 Task: In the Company schaeffler.com, Add note: 'Reach out to a customer for a case study interview.'. Mark checkbox to create task to follow up ': In 1 week'. Create task, with  description: Schedule Meeting, Add due date: In 1 week; Add reminder: 1 hour before. Set Priority Low  and add note: Include the link to the demo video in the follow-up email.. Logged in from softage.6@softage.net
Action: Mouse moved to (137, 83)
Screenshot: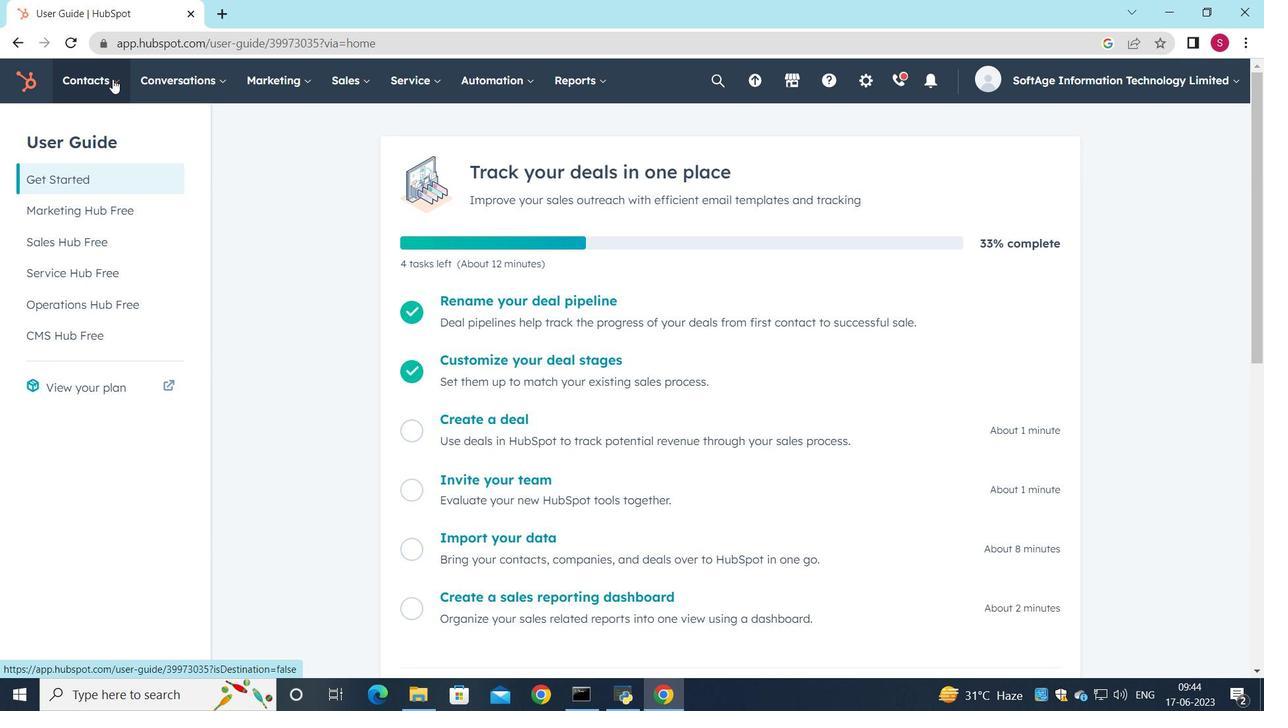 
Action: Mouse pressed left at (137, 83)
Screenshot: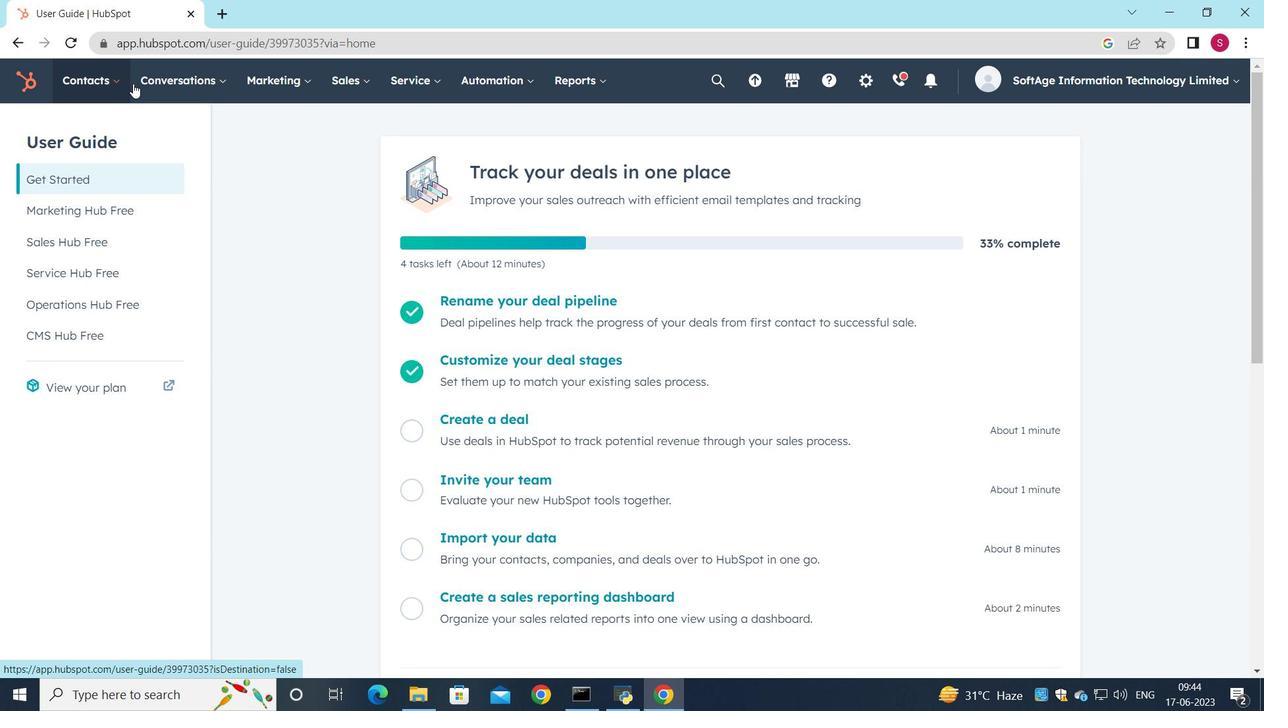 
Action: Mouse moved to (111, 78)
Screenshot: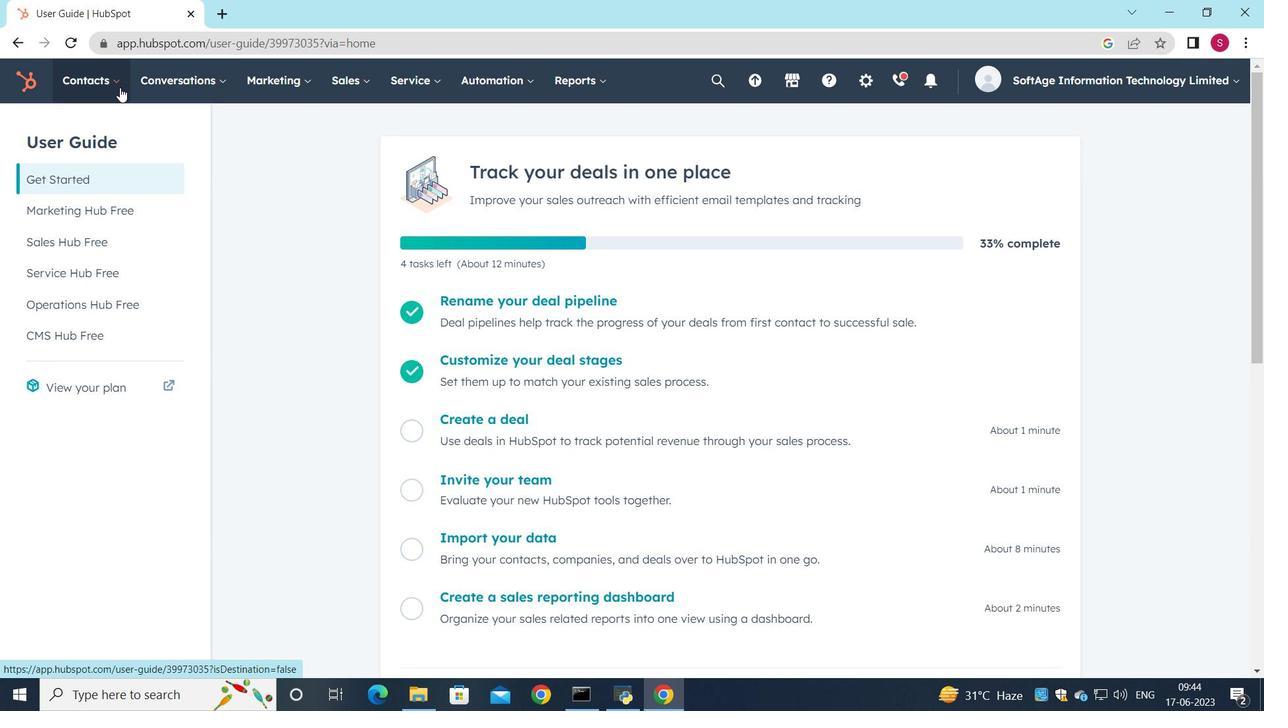 
Action: Mouse pressed left at (111, 78)
Screenshot: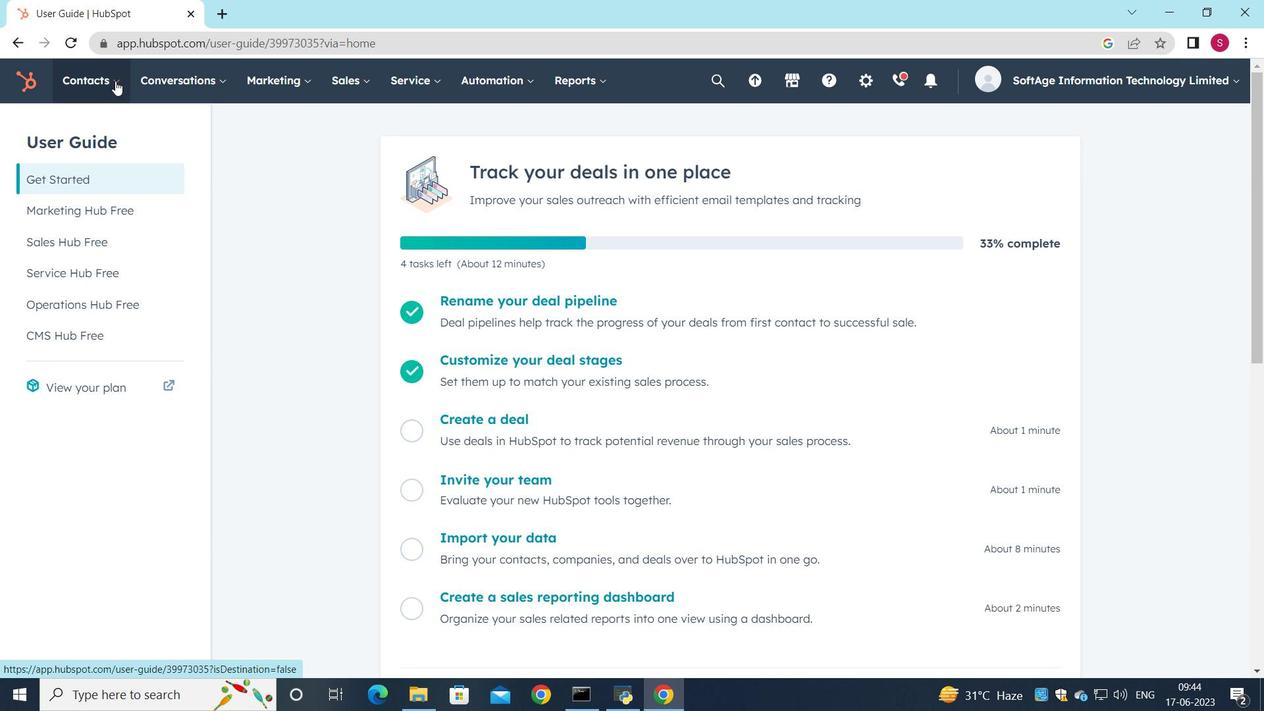 
Action: Mouse moved to (140, 165)
Screenshot: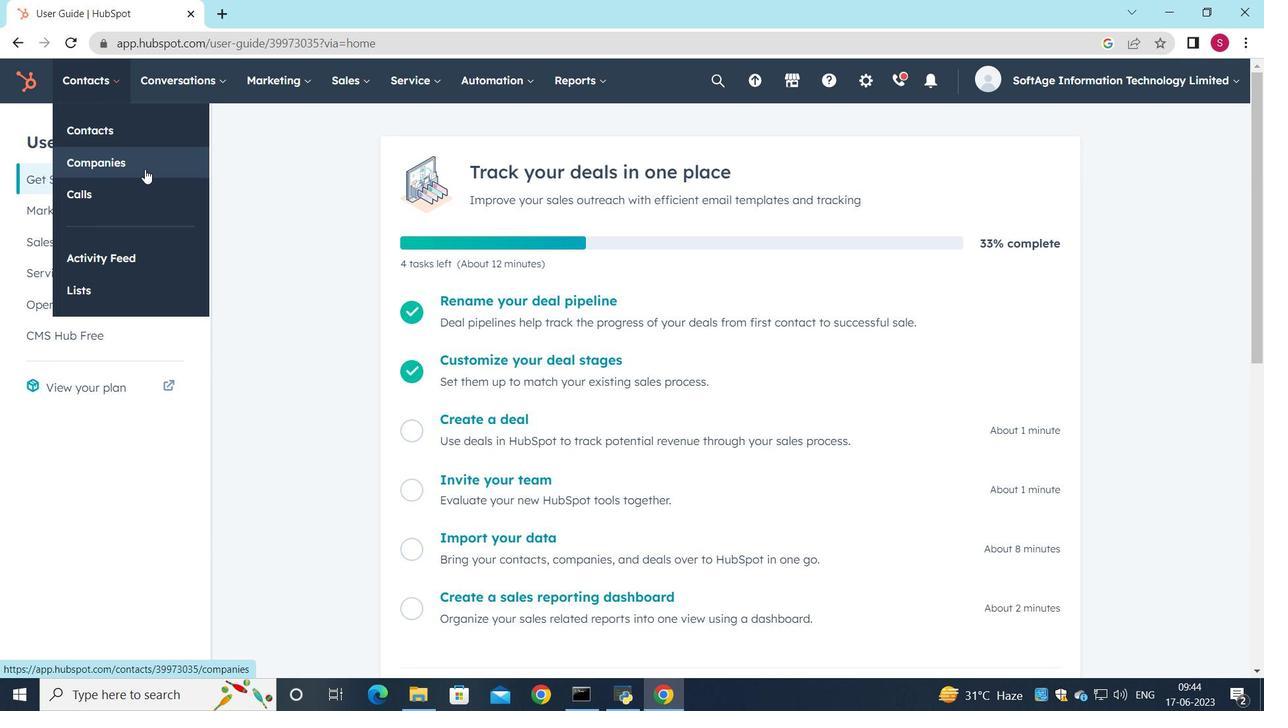 
Action: Mouse pressed left at (140, 165)
Screenshot: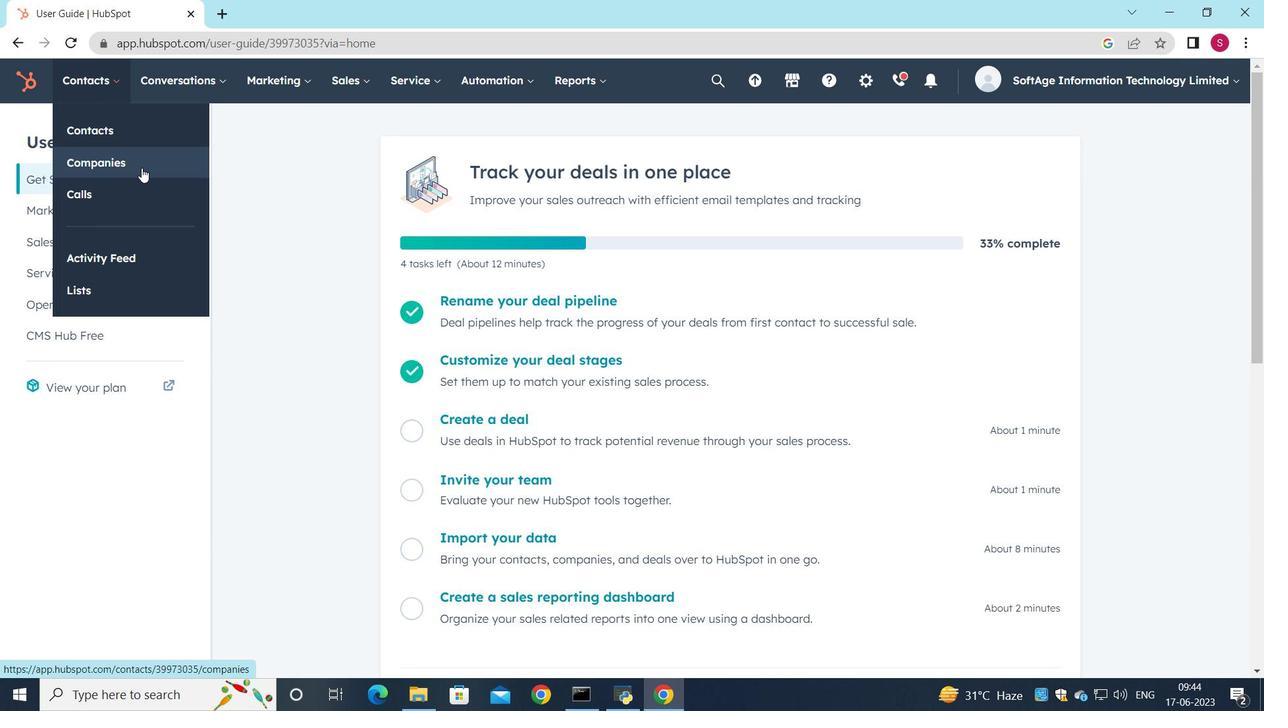 
Action: Mouse moved to (113, 269)
Screenshot: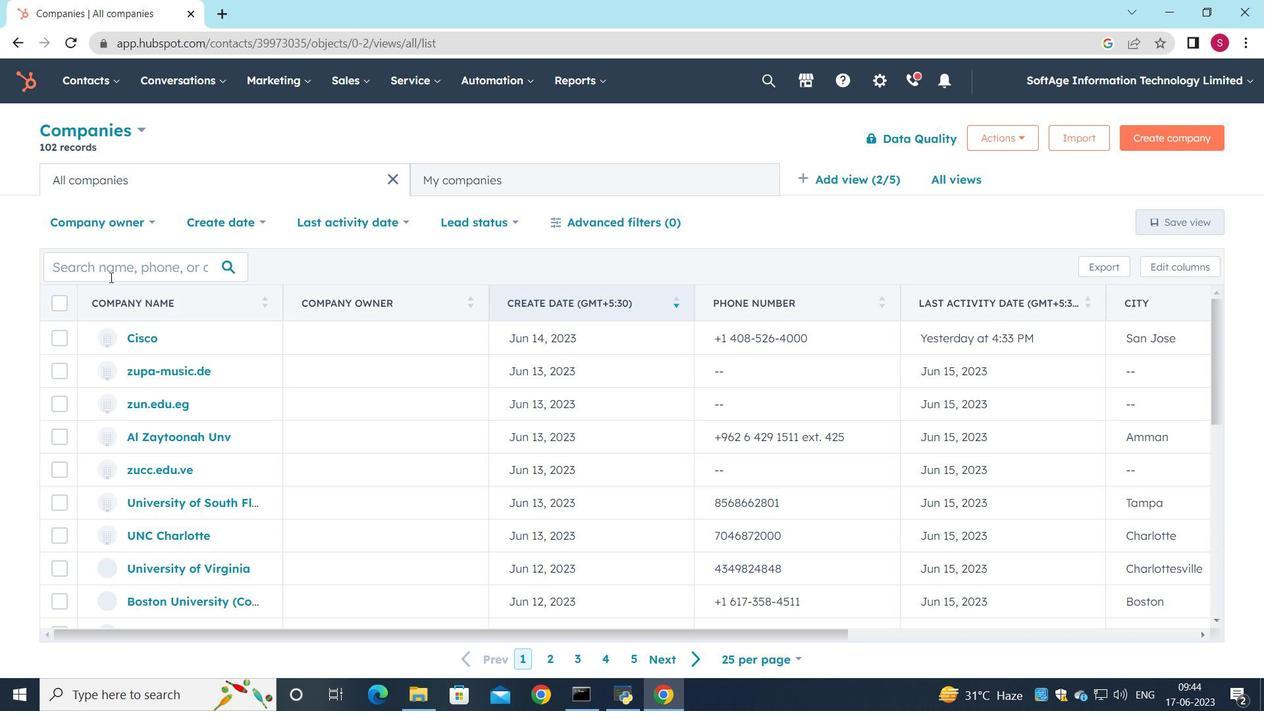 
Action: Mouse pressed left at (113, 269)
Screenshot: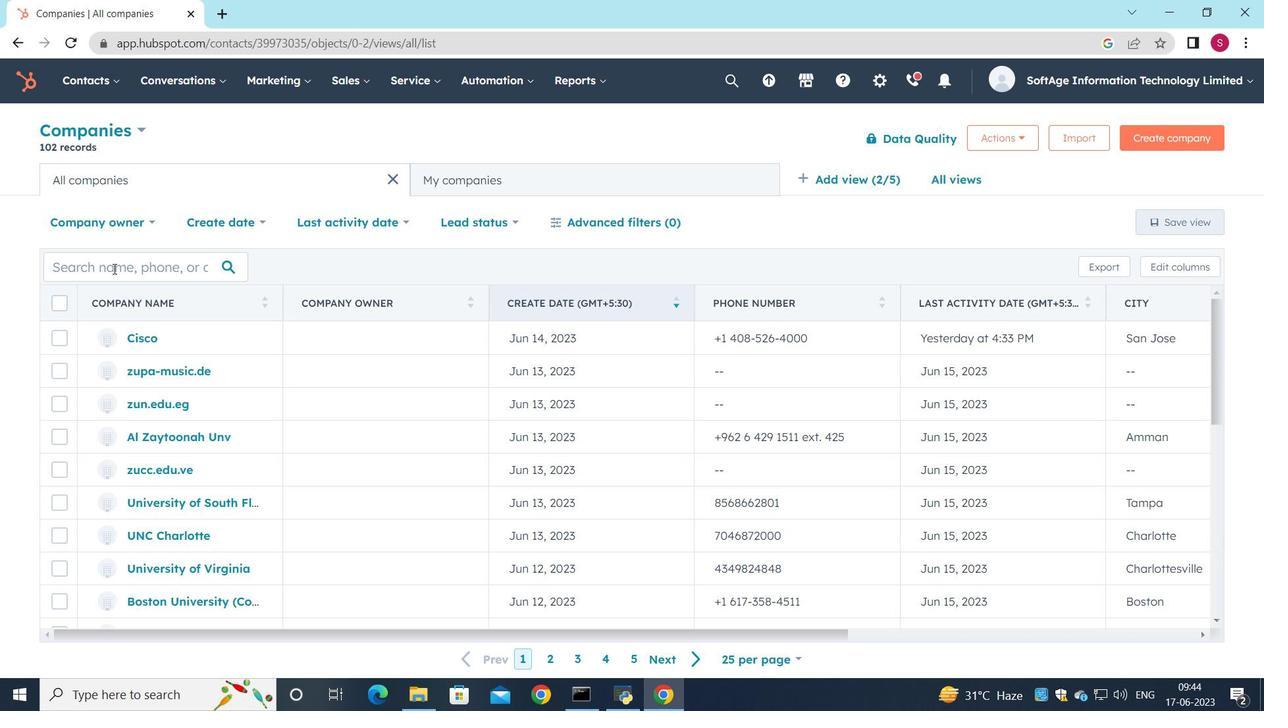 
Action: Key pressed schaeffler.com
Screenshot: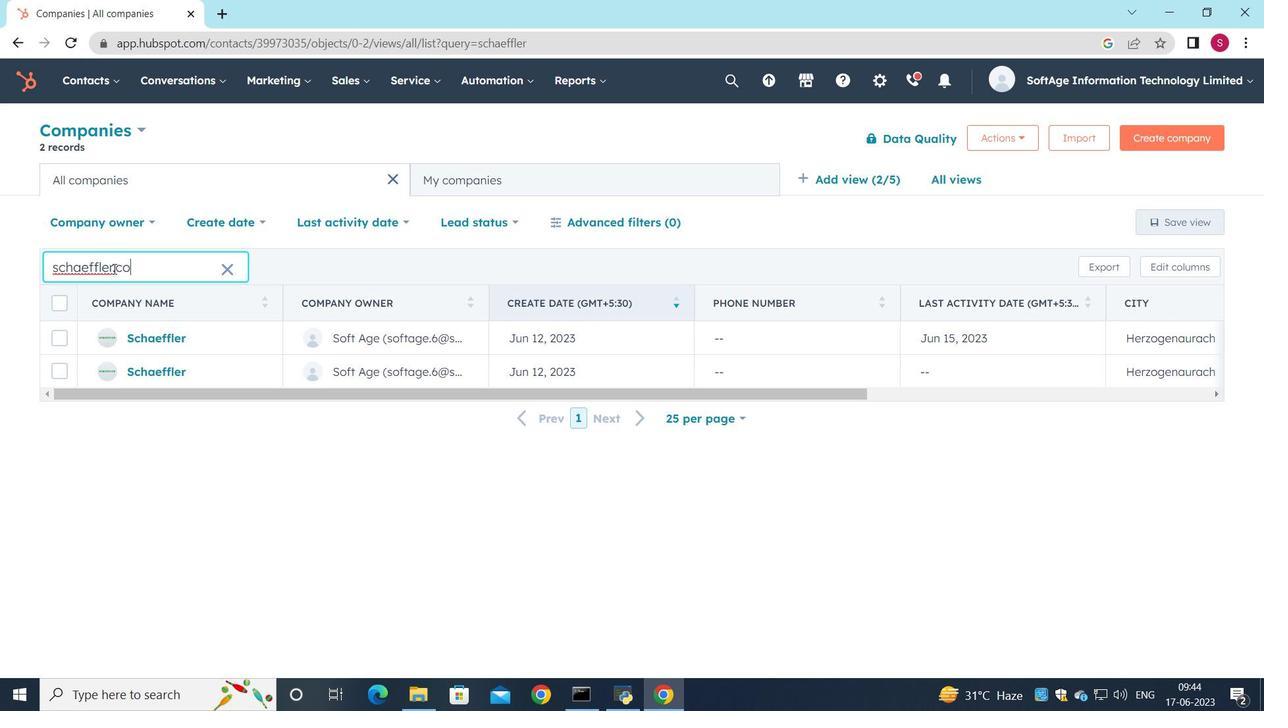 
Action: Mouse moved to (166, 332)
Screenshot: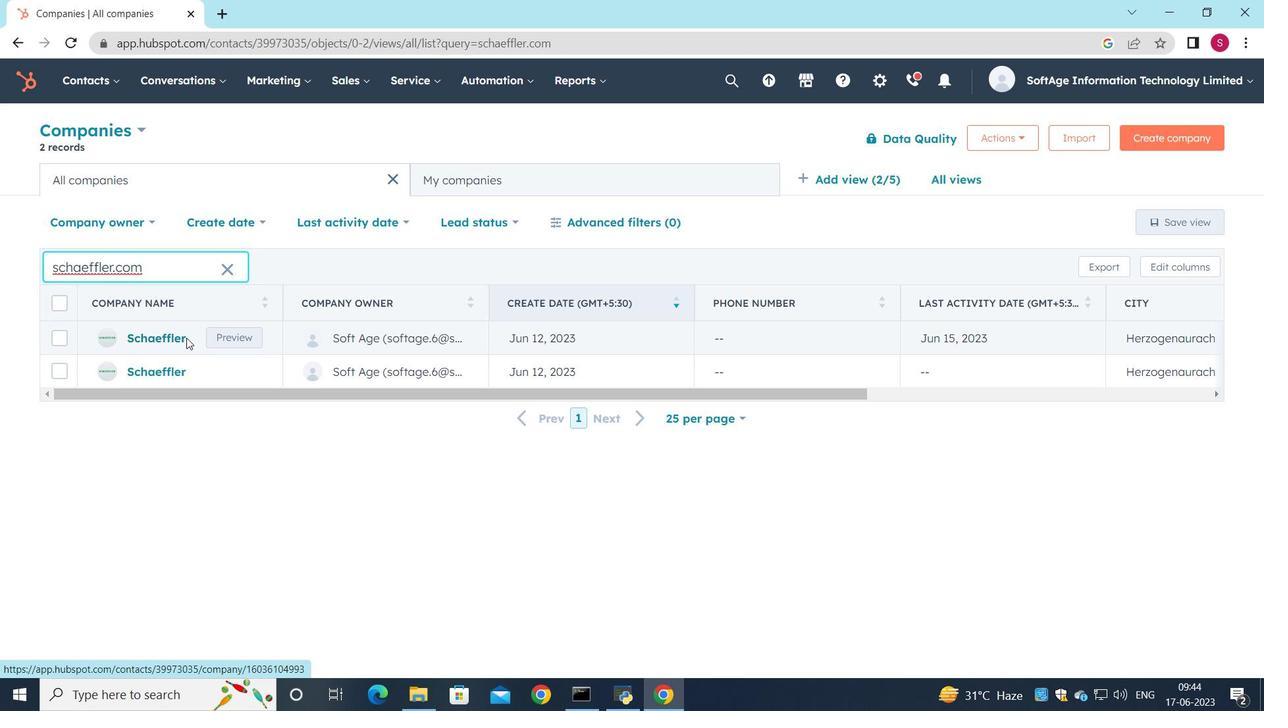 
Action: Mouse pressed left at (166, 332)
Screenshot: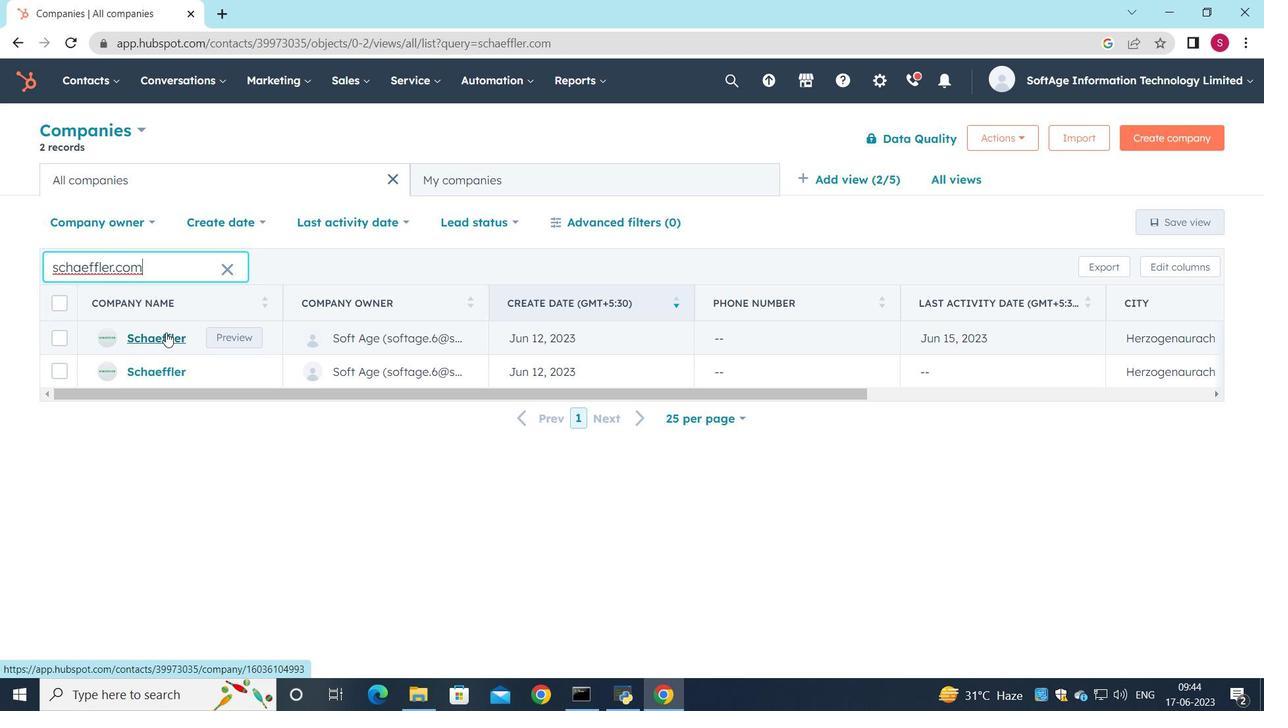 
Action: Mouse moved to (50, 256)
Screenshot: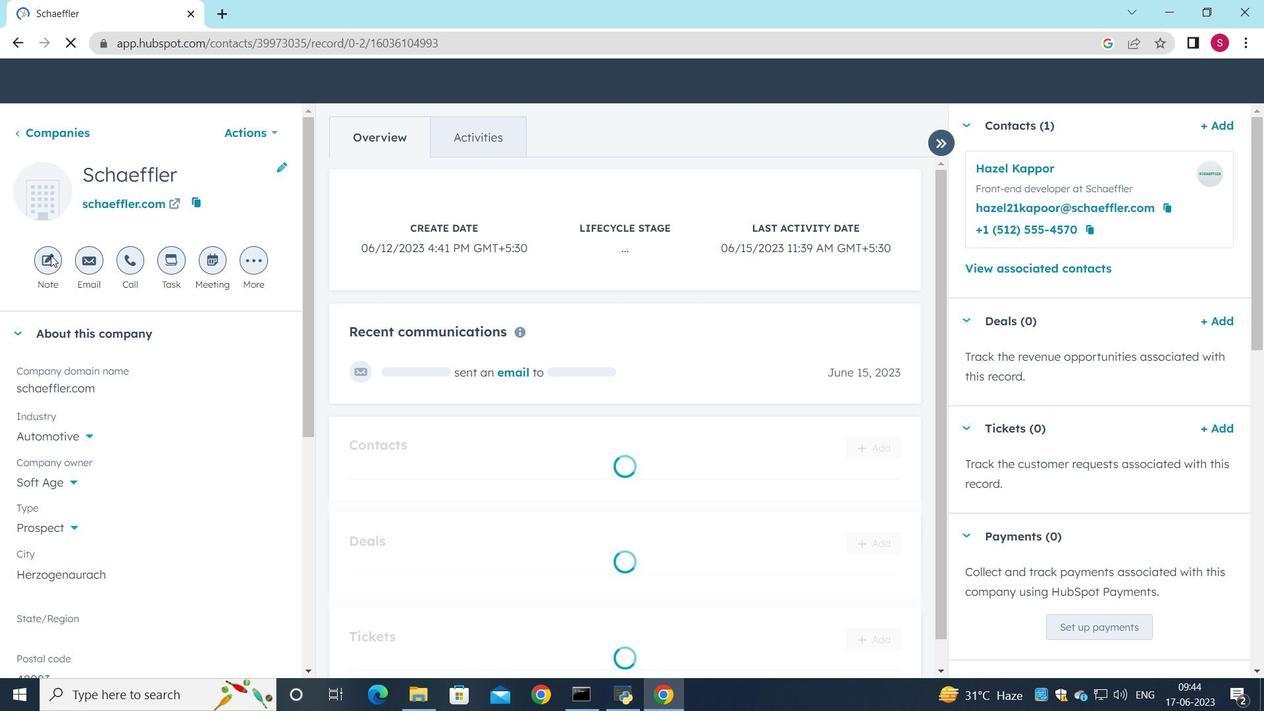 
Action: Mouse pressed left at (50, 256)
Screenshot: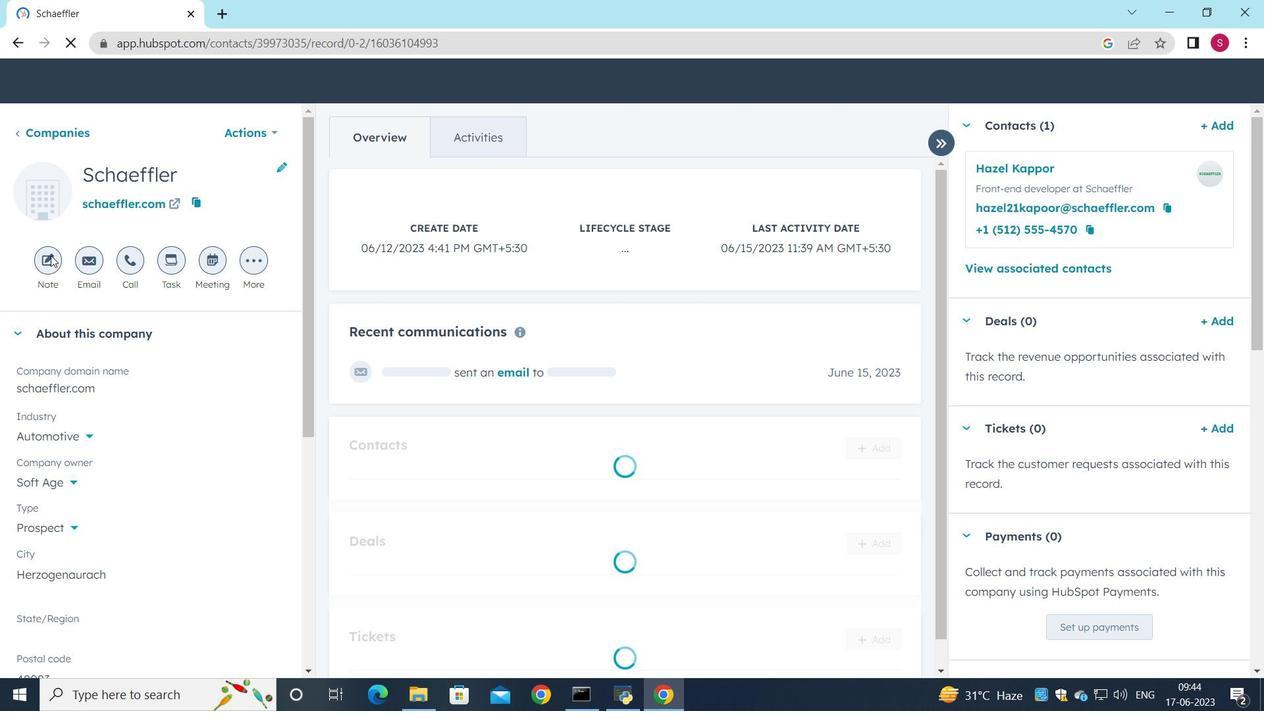 
Action: Mouse moved to (754, 400)
Screenshot: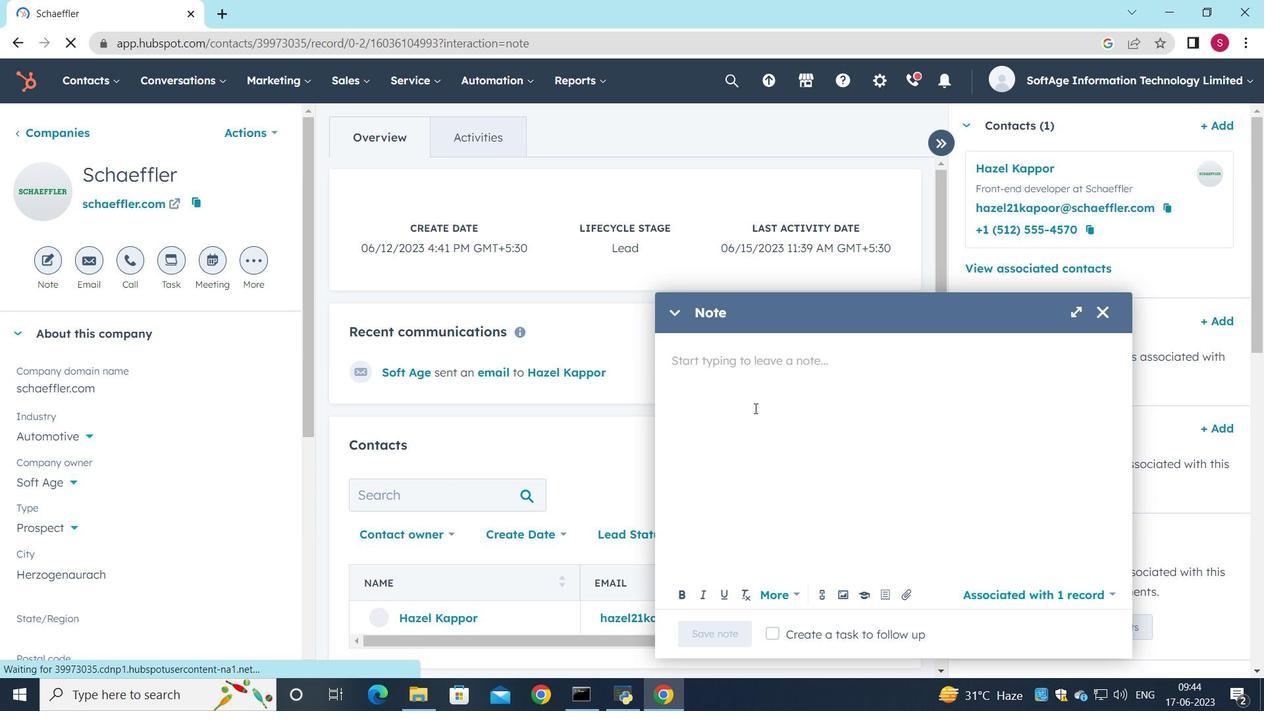 
Action: Key pressed <Key.shift>Reach<Key.space>out<Key.space>to<Key.space>a<Key.space>customer<Key.space>for<Key.space>a<Key.space>case<Key.space>study<Key.space>interview
Screenshot: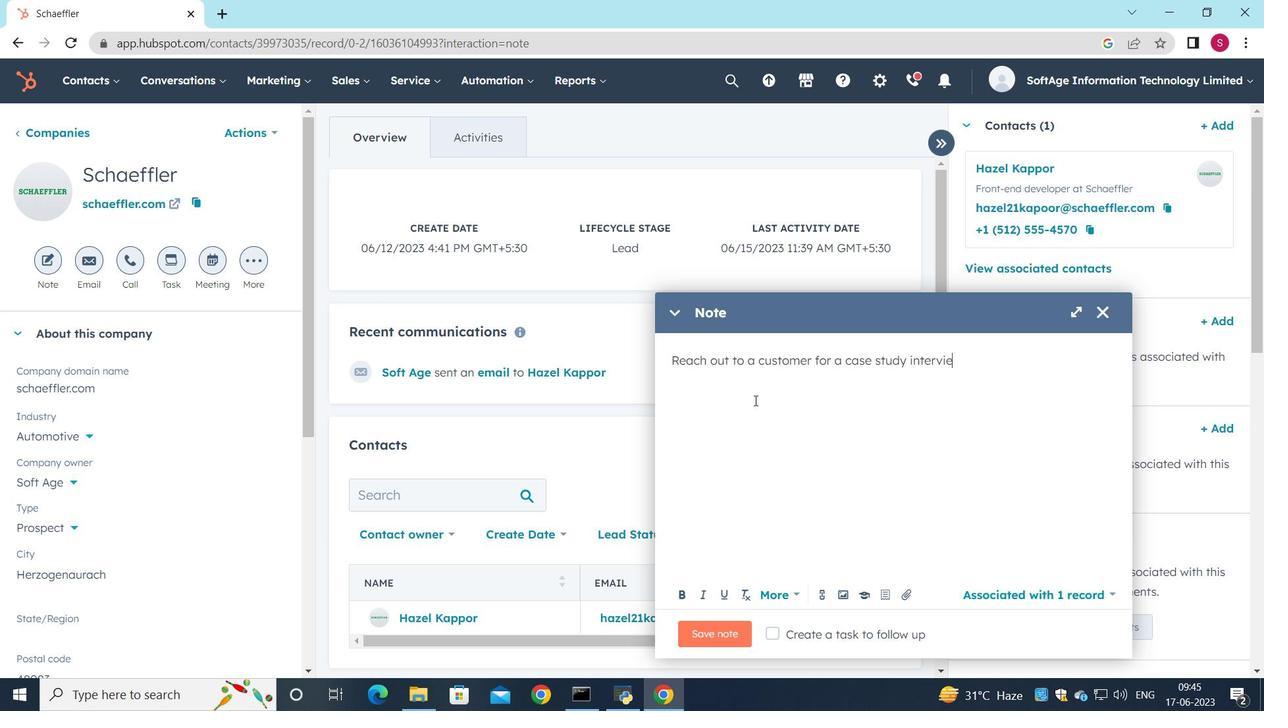 
Action: Mouse moved to (773, 632)
Screenshot: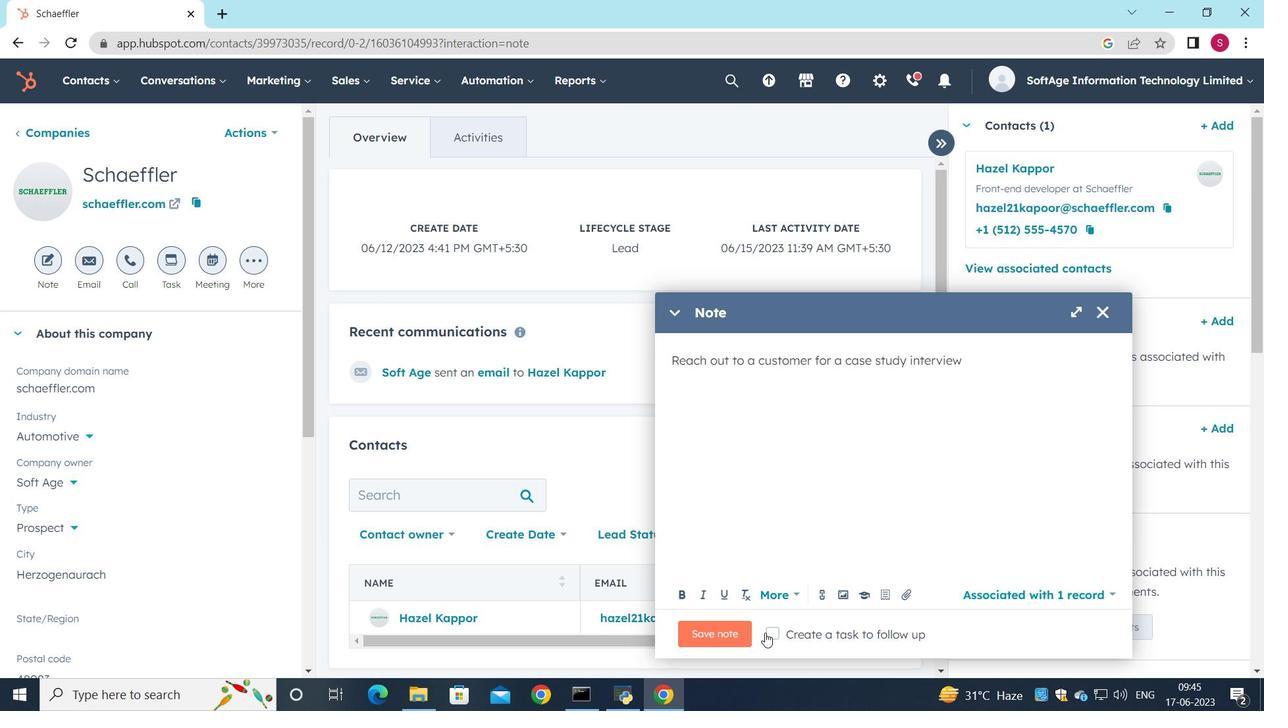 
Action: Mouse pressed left at (773, 632)
Screenshot: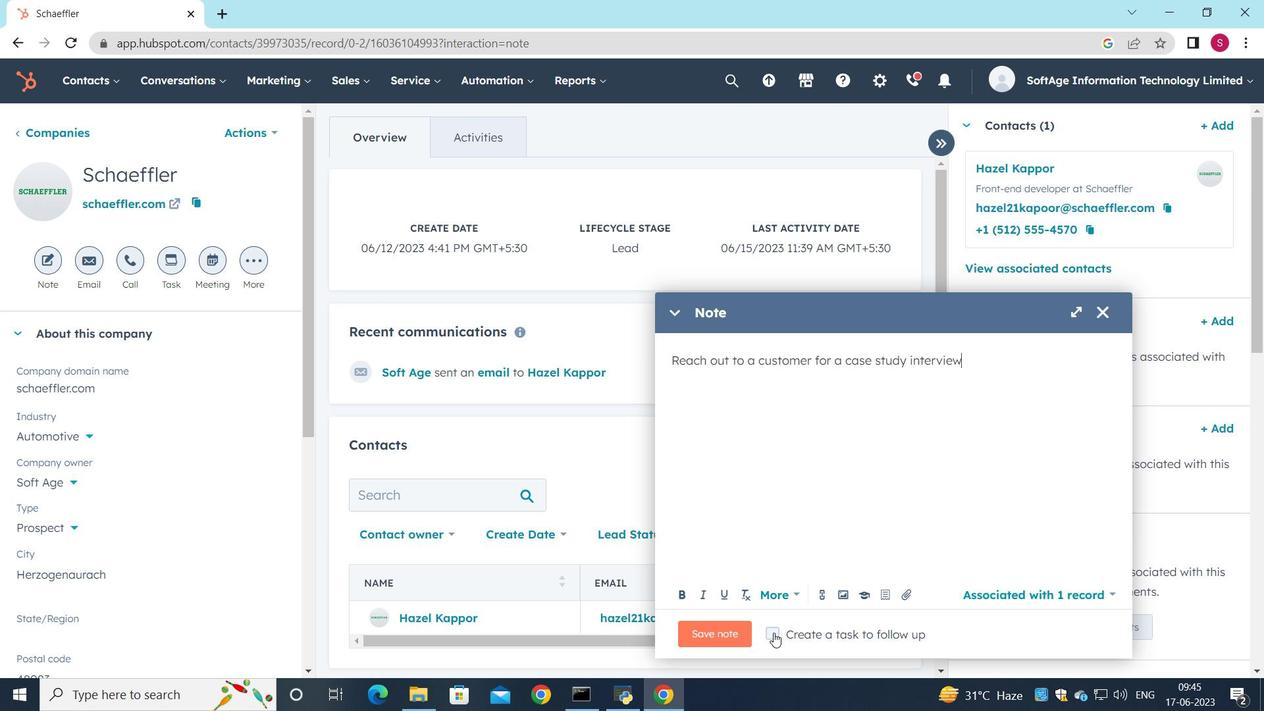 
Action: Mouse moved to (837, 635)
Screenshot: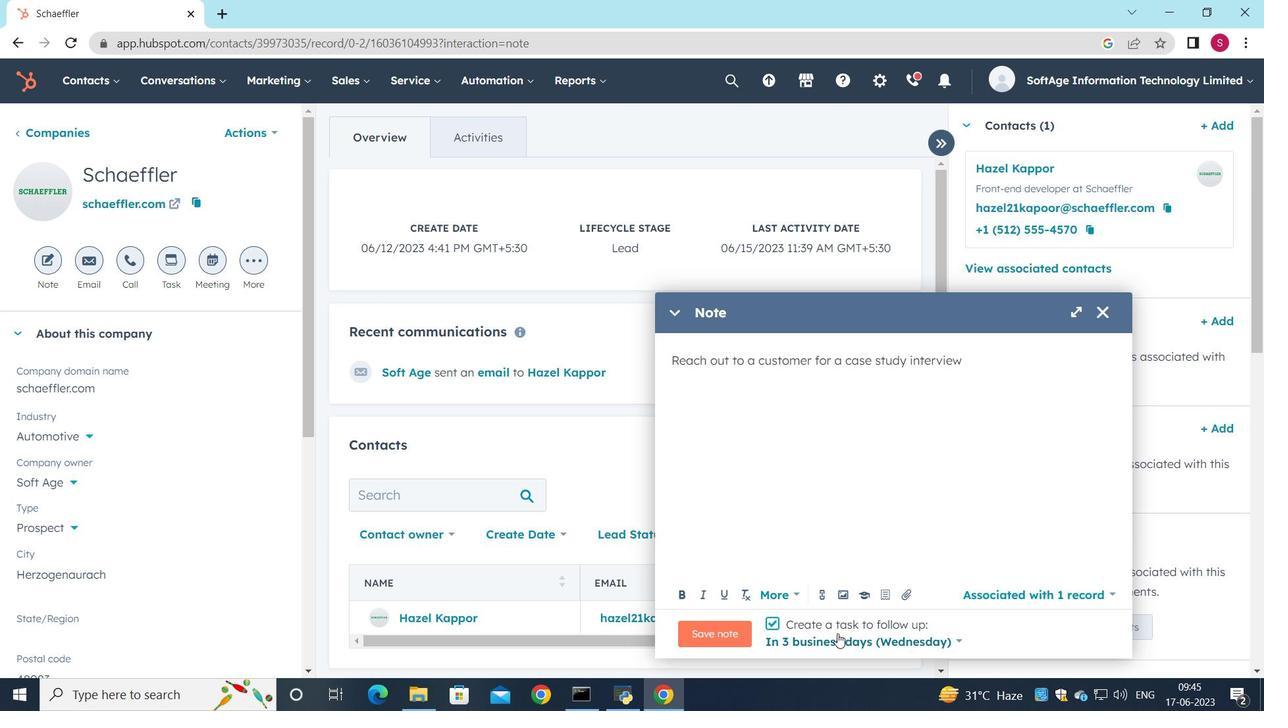 
Action: Mouse pressed left at (837, 635)
Screenshot: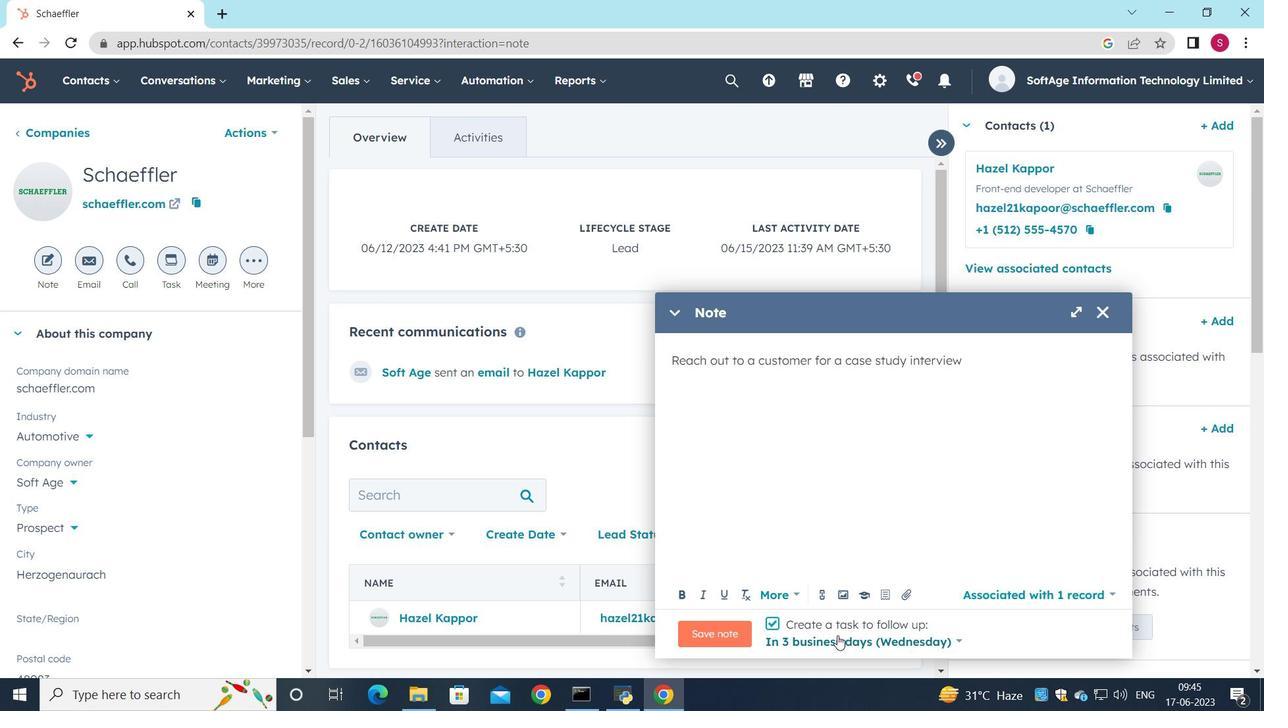 
Action: Mouse moved to (838, 508)
Screenshot: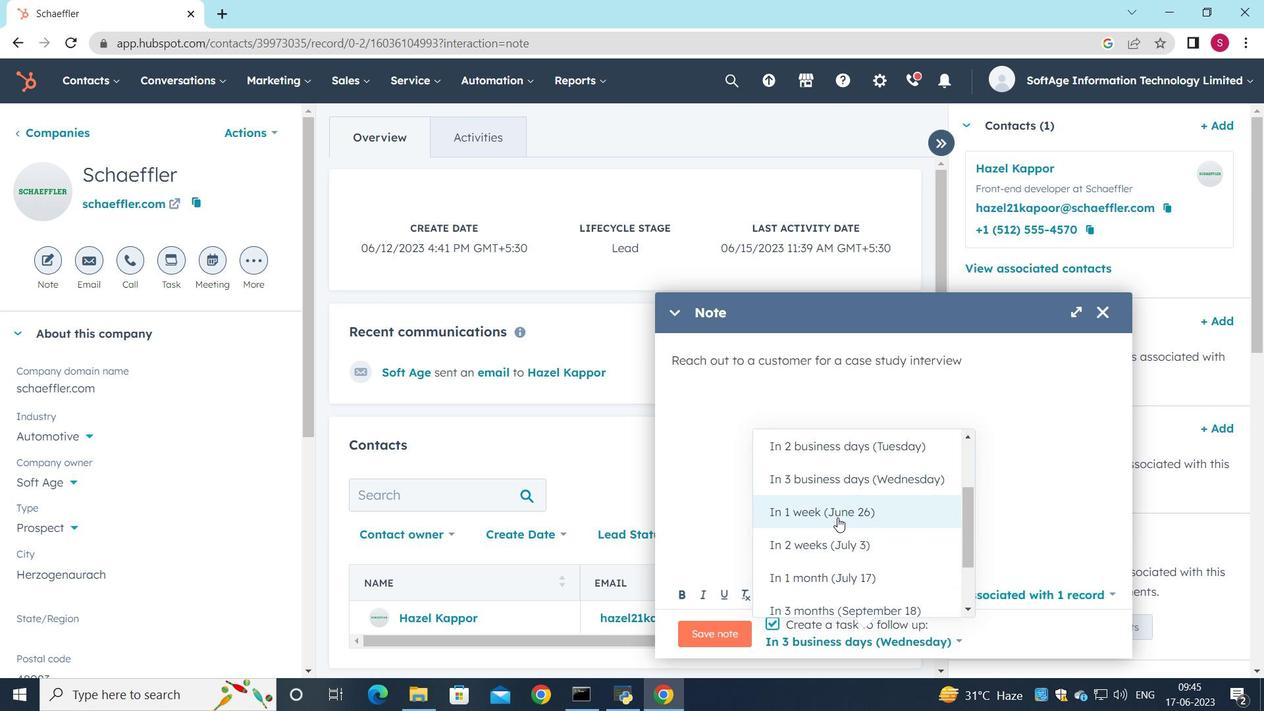 
Action: Mouse pressed left at (838, 508)
Screenshot: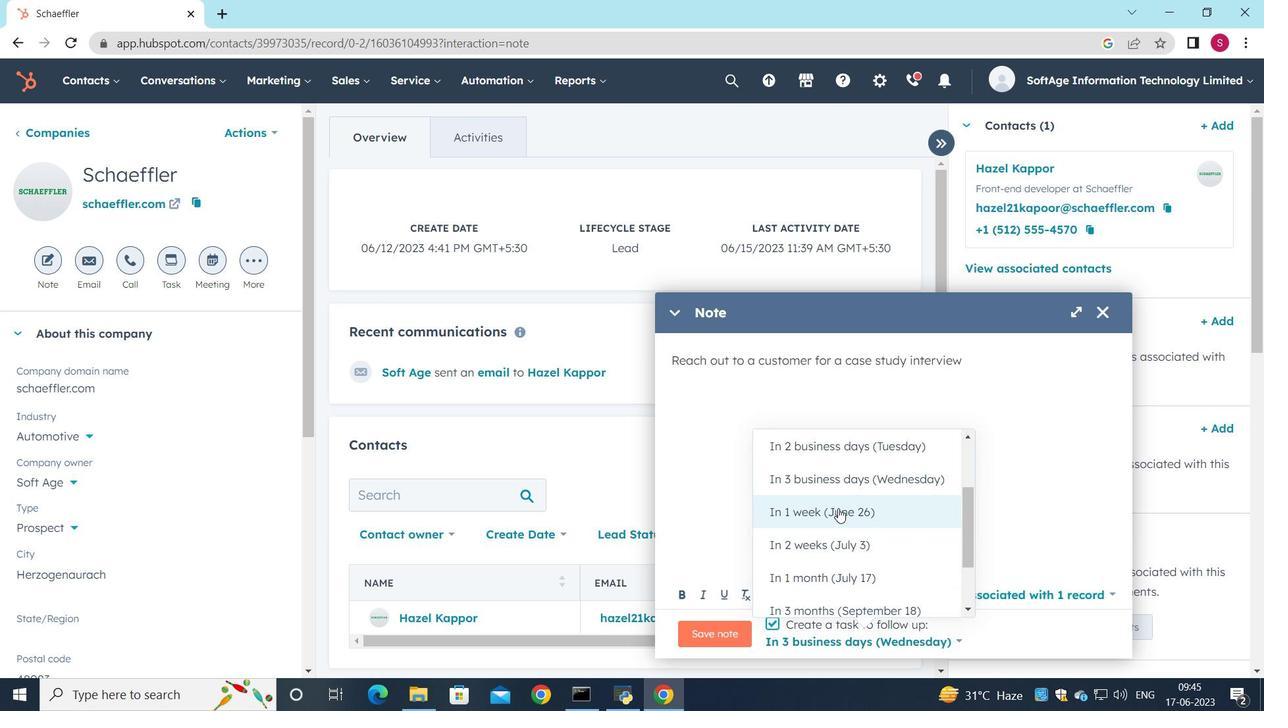
Action: Mouse moved to (722, 636)
Screenshot: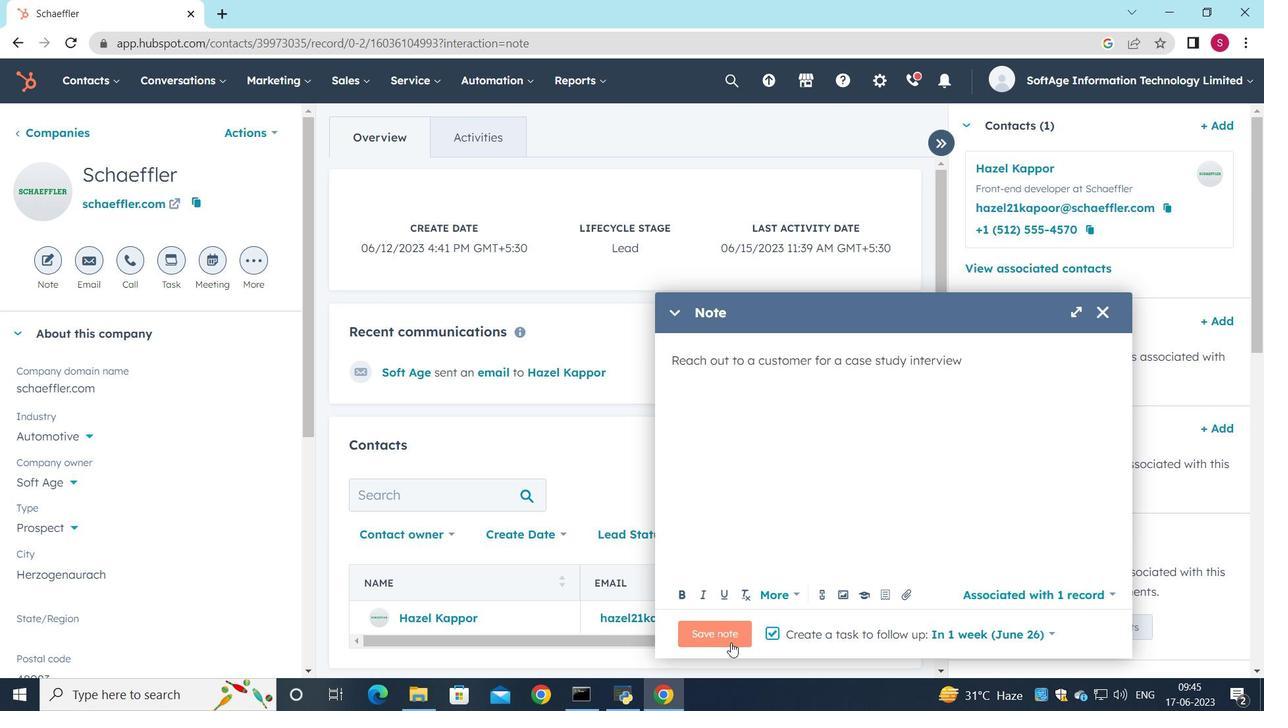 
Action: Mouse pressed left at (722, 636)
Screenshot: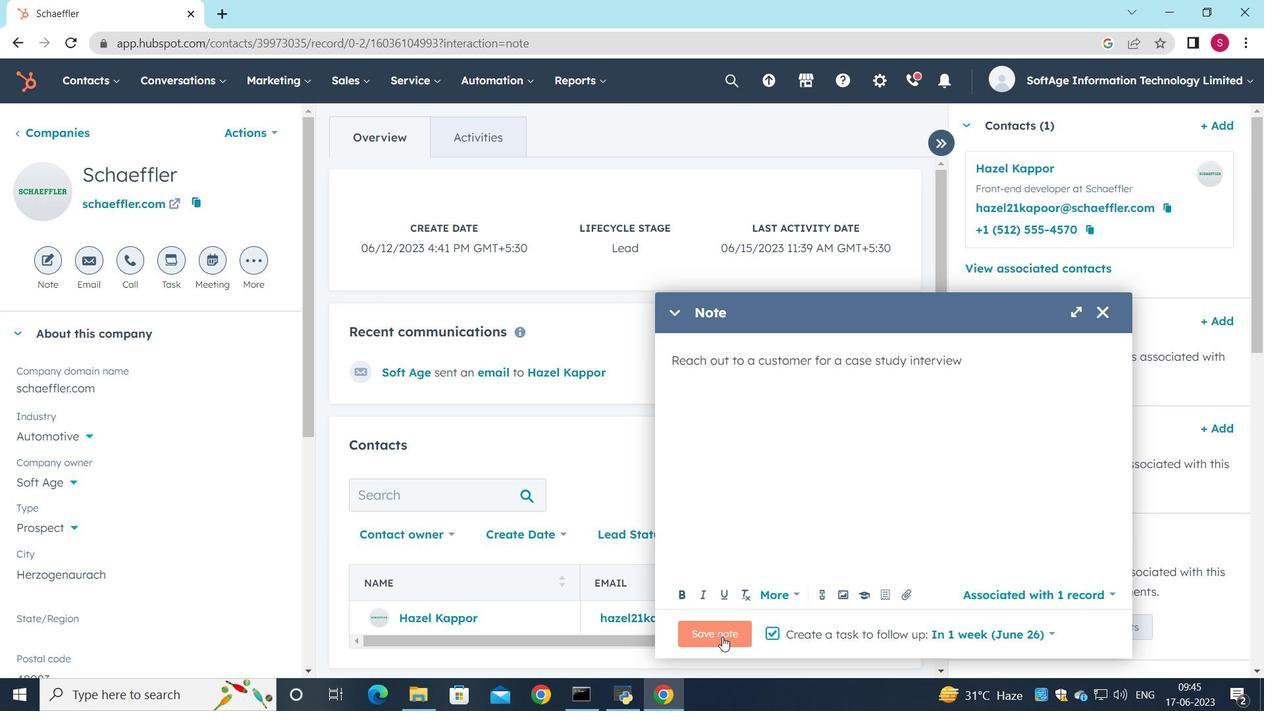 
Action: Mouse moved to (173, 264)
Screenshot: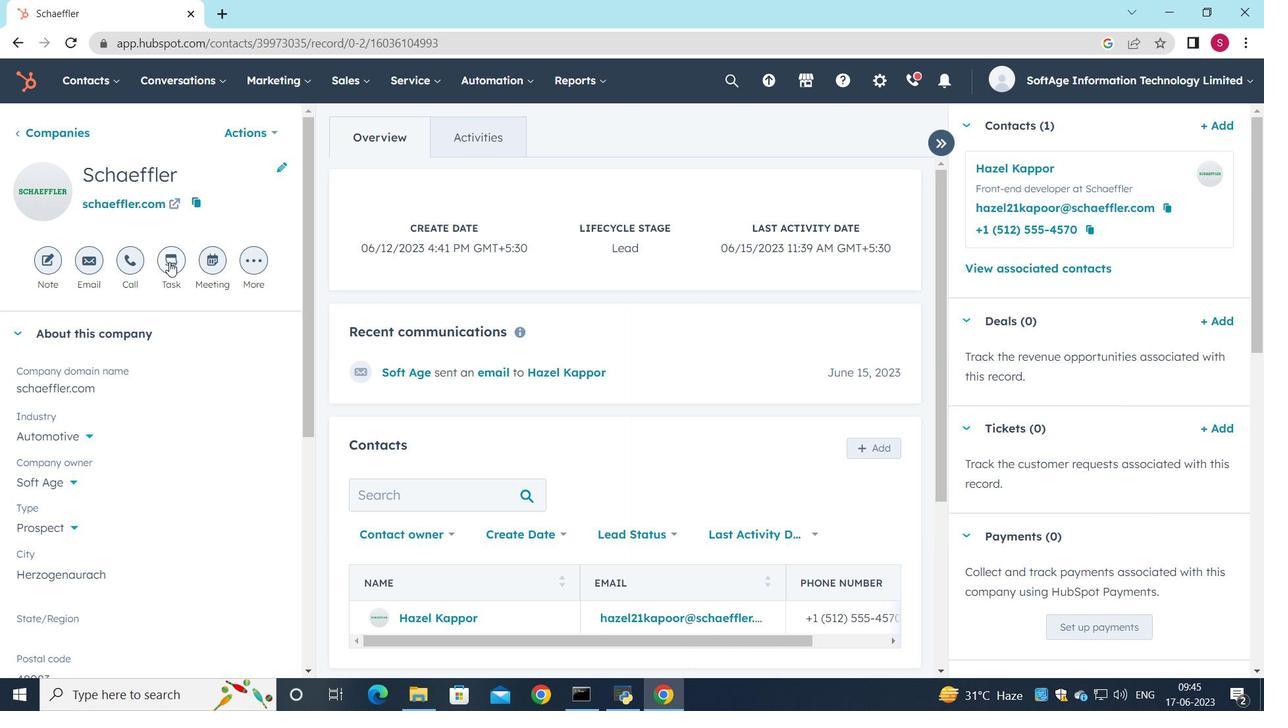 
Action: Mouse pressed left at (173, 264)
Screenshot: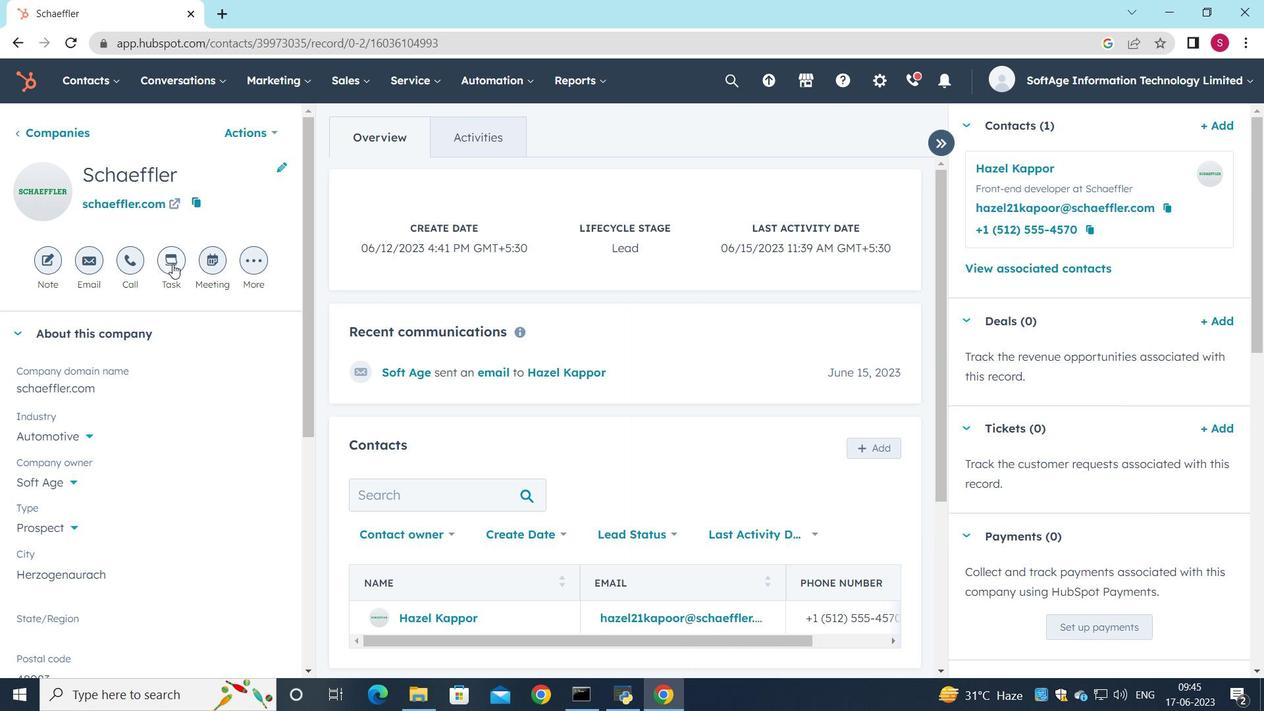 
Action: Mouse moved to (842, 291)
Screenshot: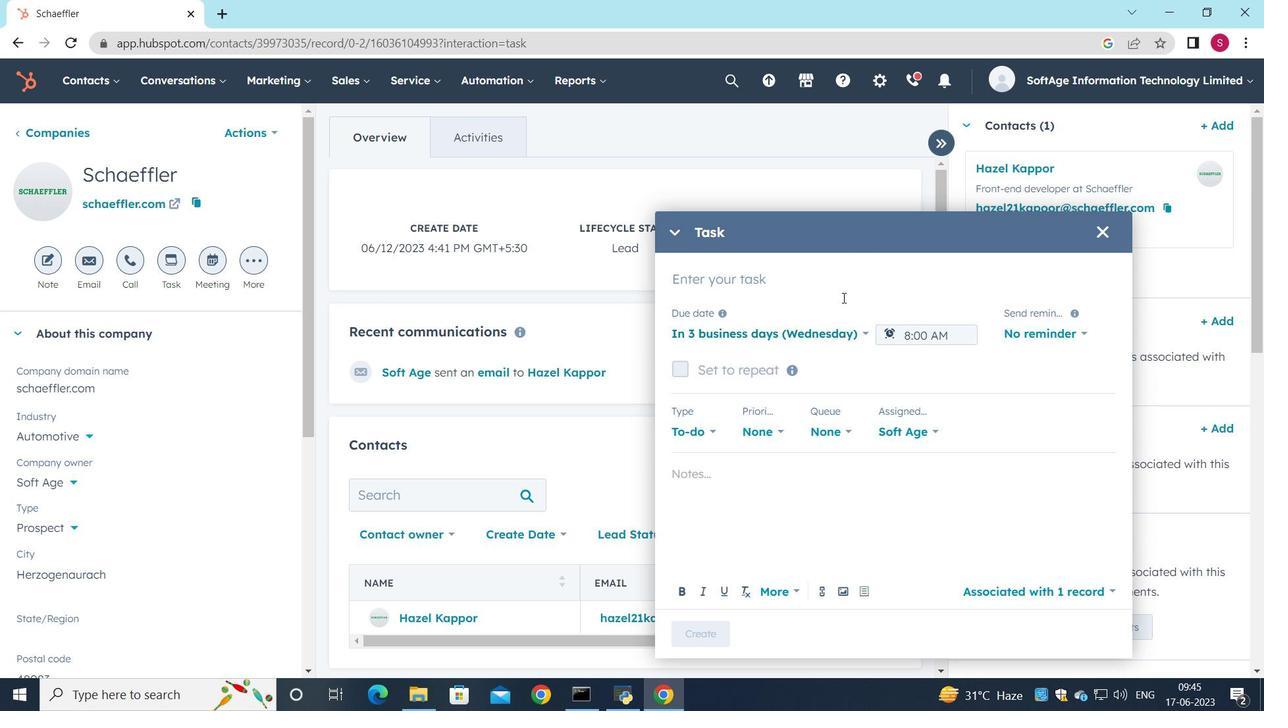 
Action: Key pressed <Key.shift>Schedule<Key.space><Key.shift>Meeting
Screenshot: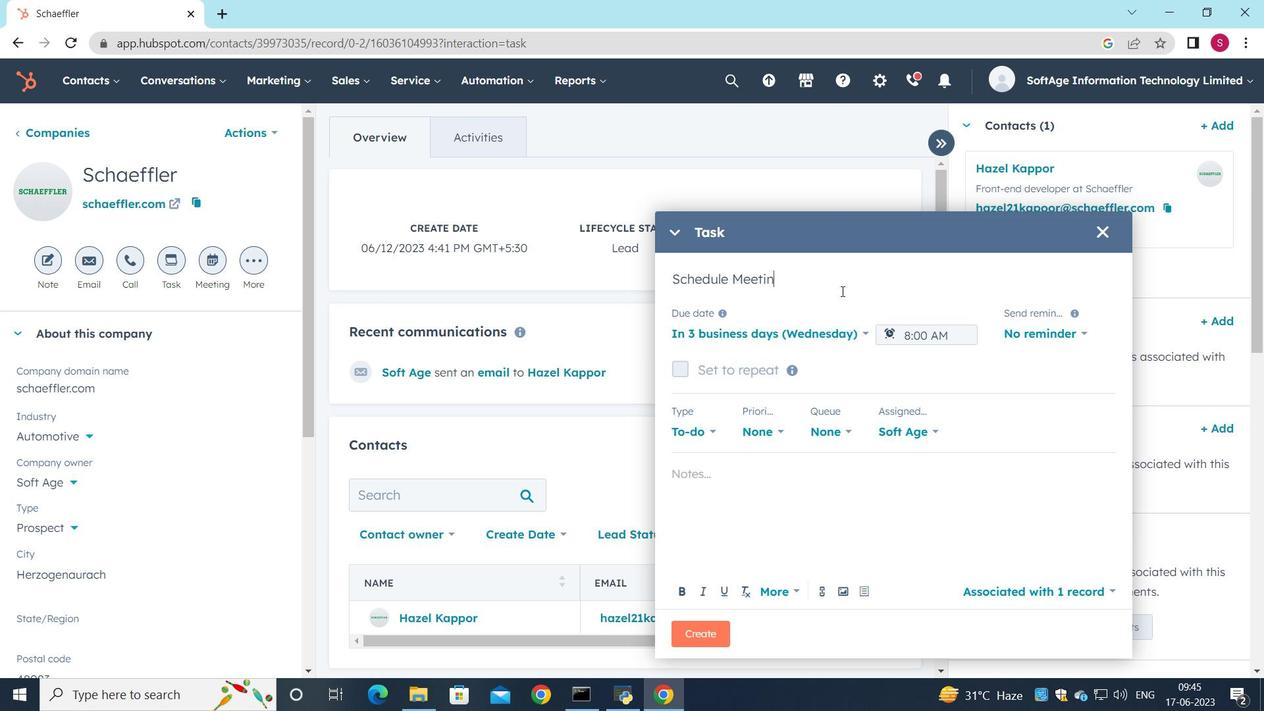 
Action: Mouse moved to (853, 329)
Screenshot: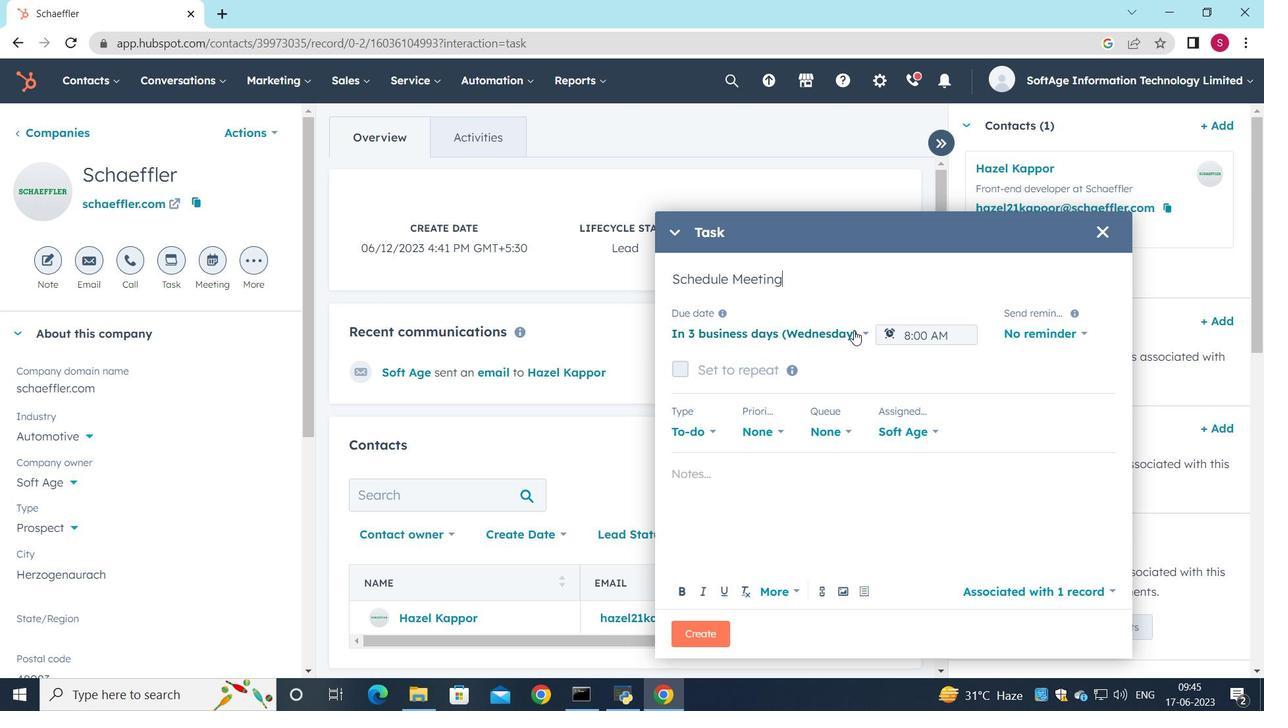 
Action: Mouse pressed left at (853, 329)
Screenshot: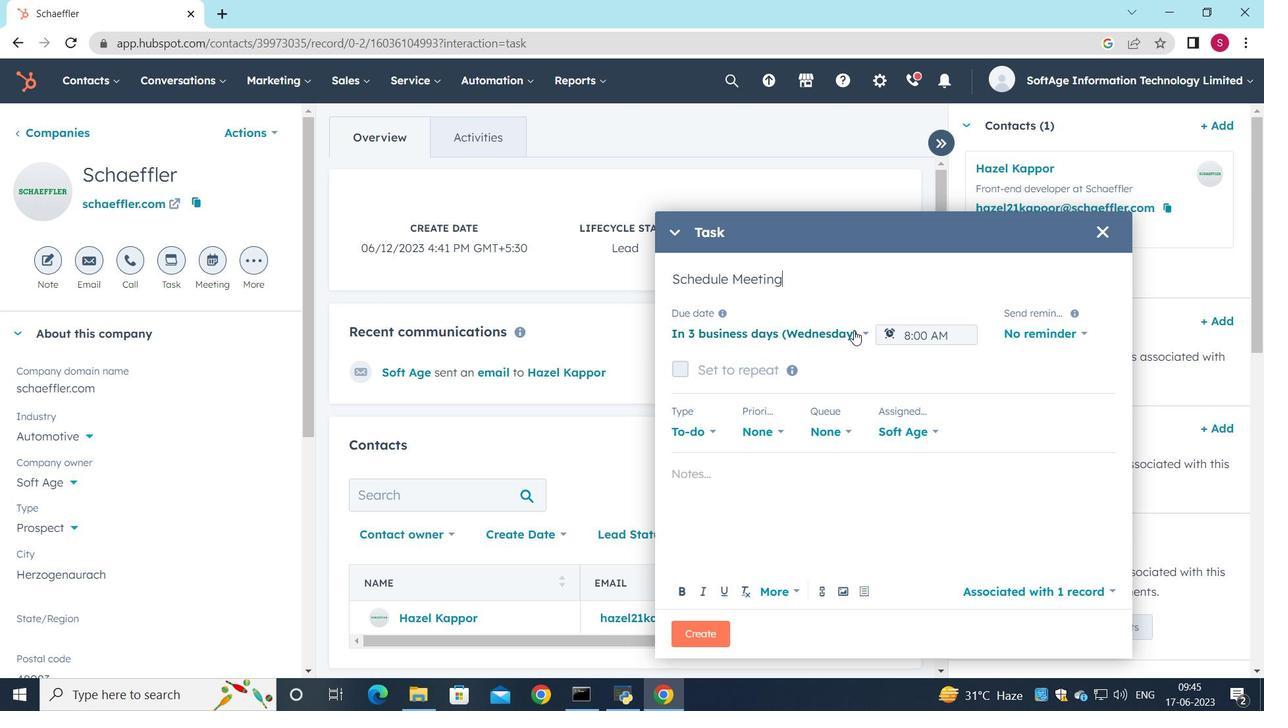 
Action: Mouse moved to (795, 434)
Screenshot: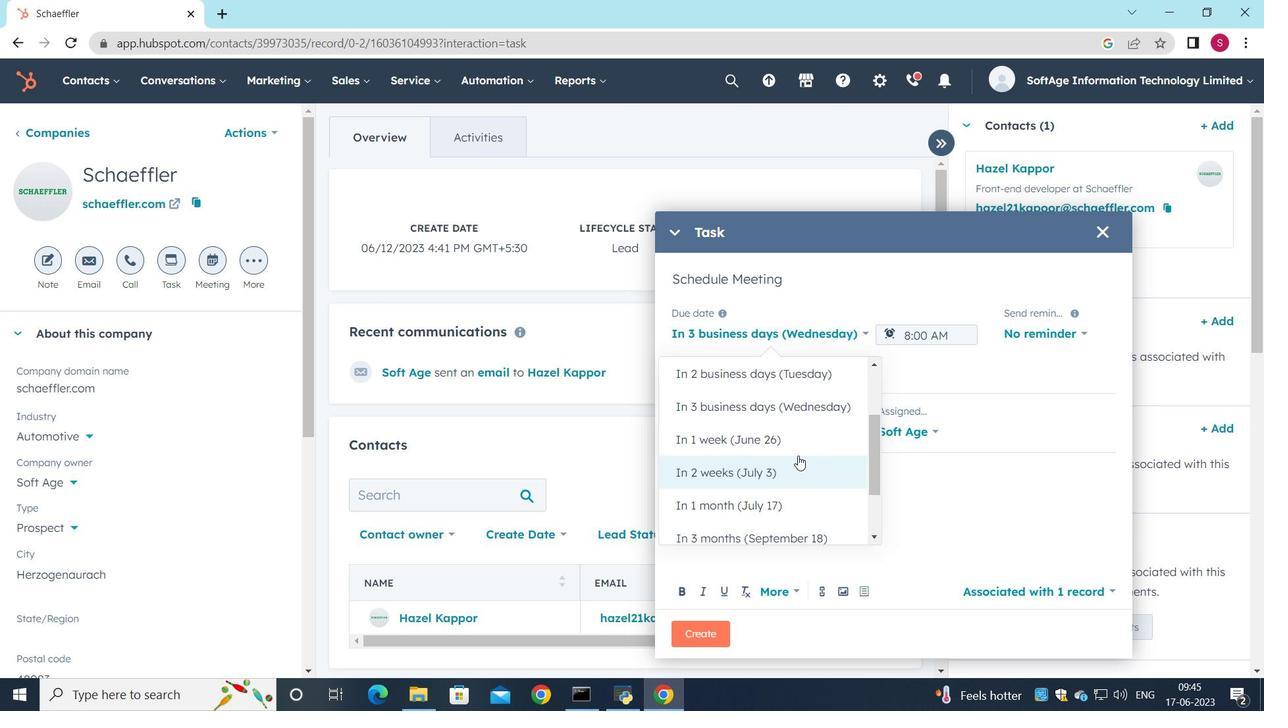 
Action: Mouse pressed left at (795, 434)
Screenshot: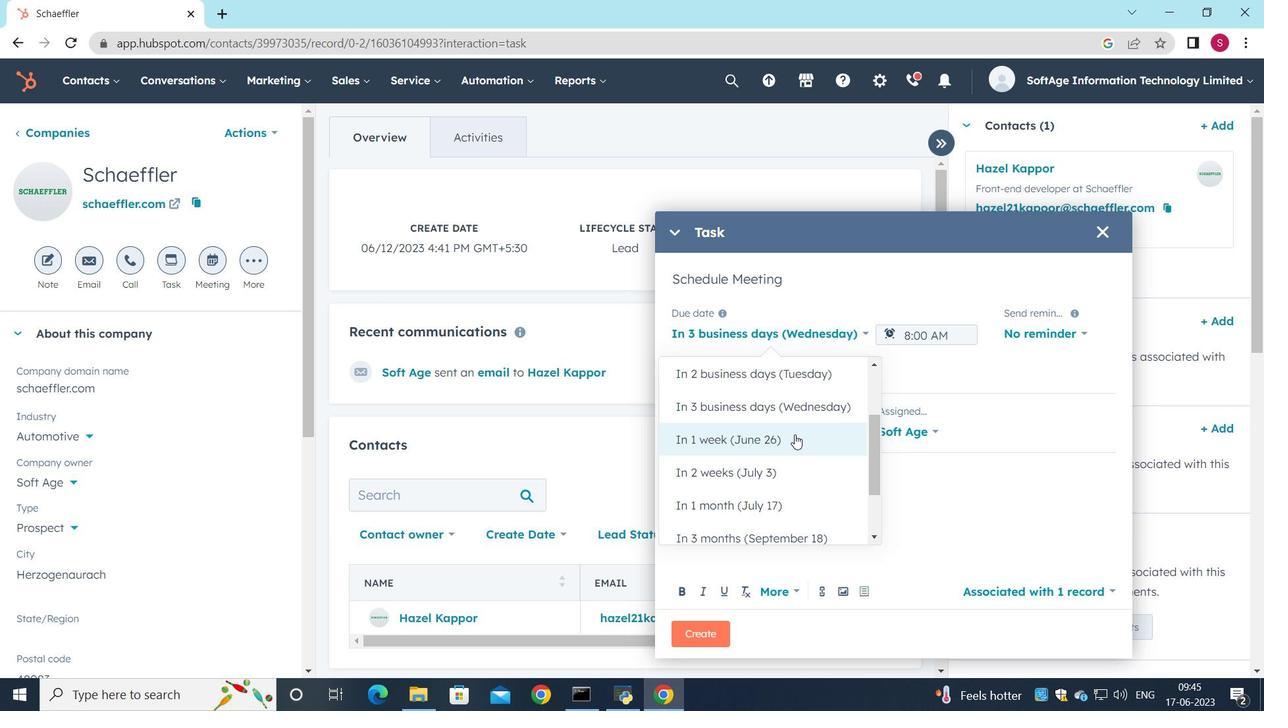 
Action: Mouse moved to (1008, 331)
Screenshot: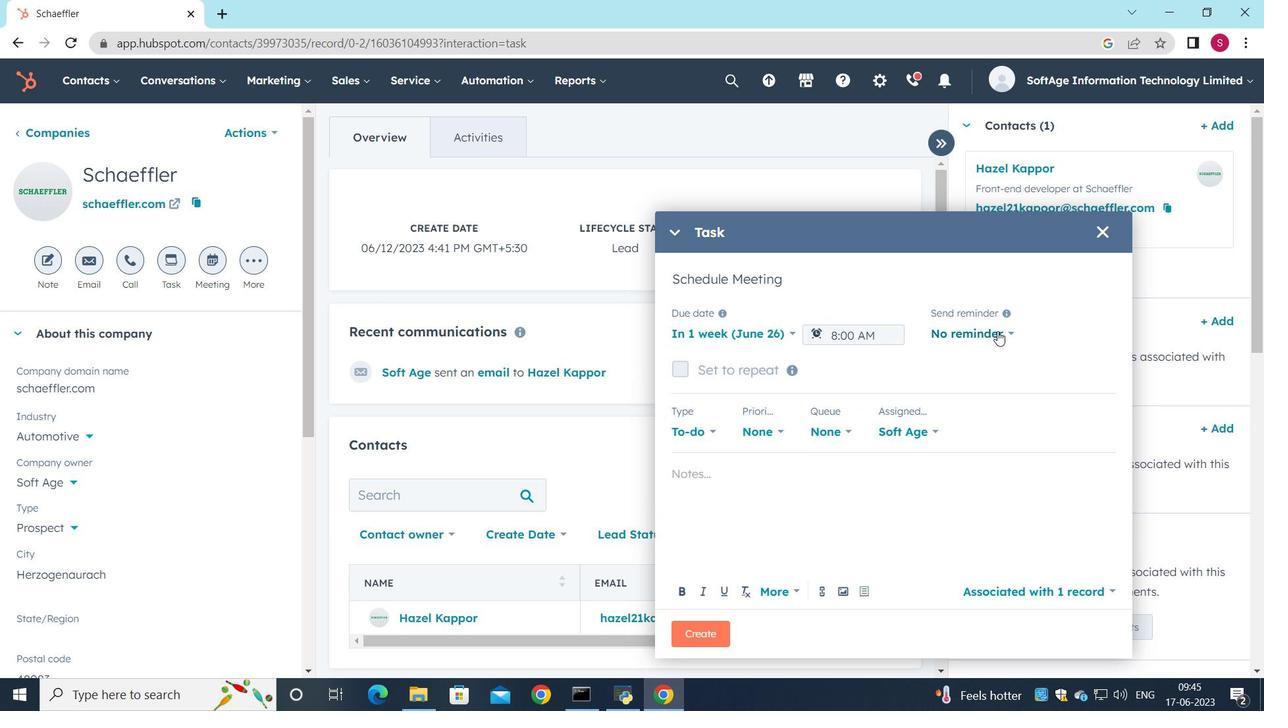 
Action: Mouse pressed left at (1008, 331)
Screenshot: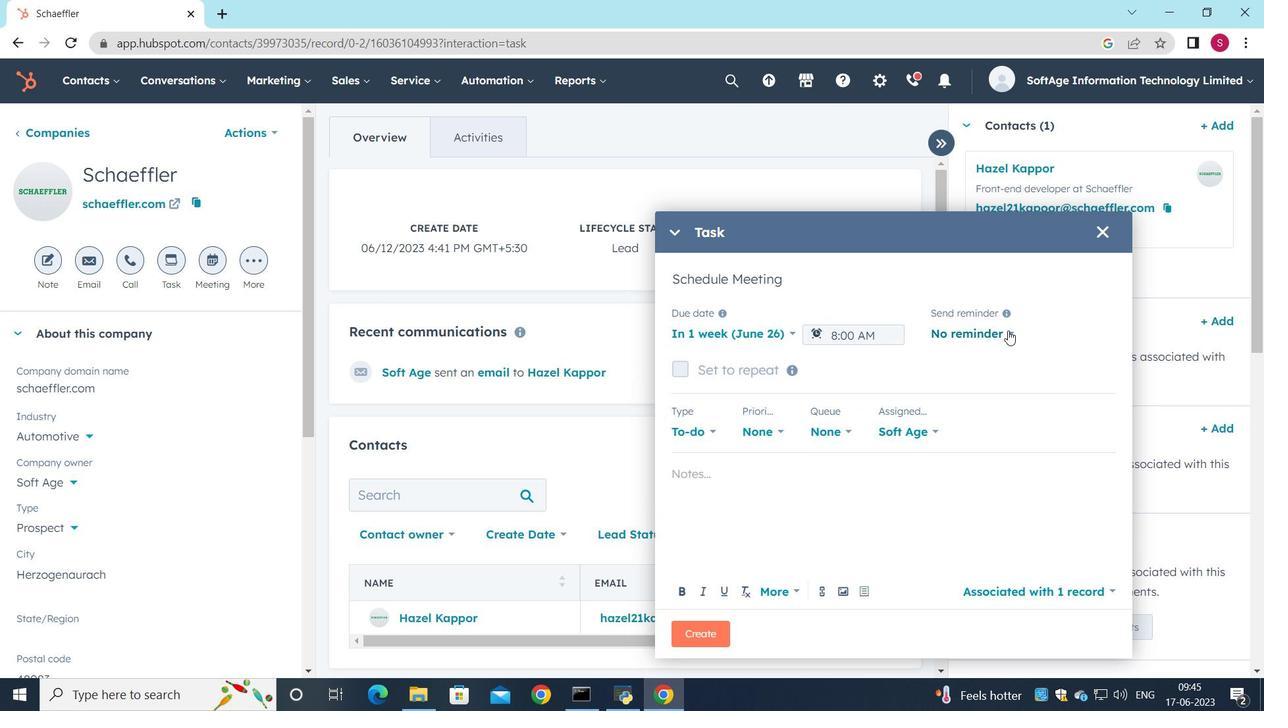 
Action: Mouse moved to (976, 470)
Screenshot: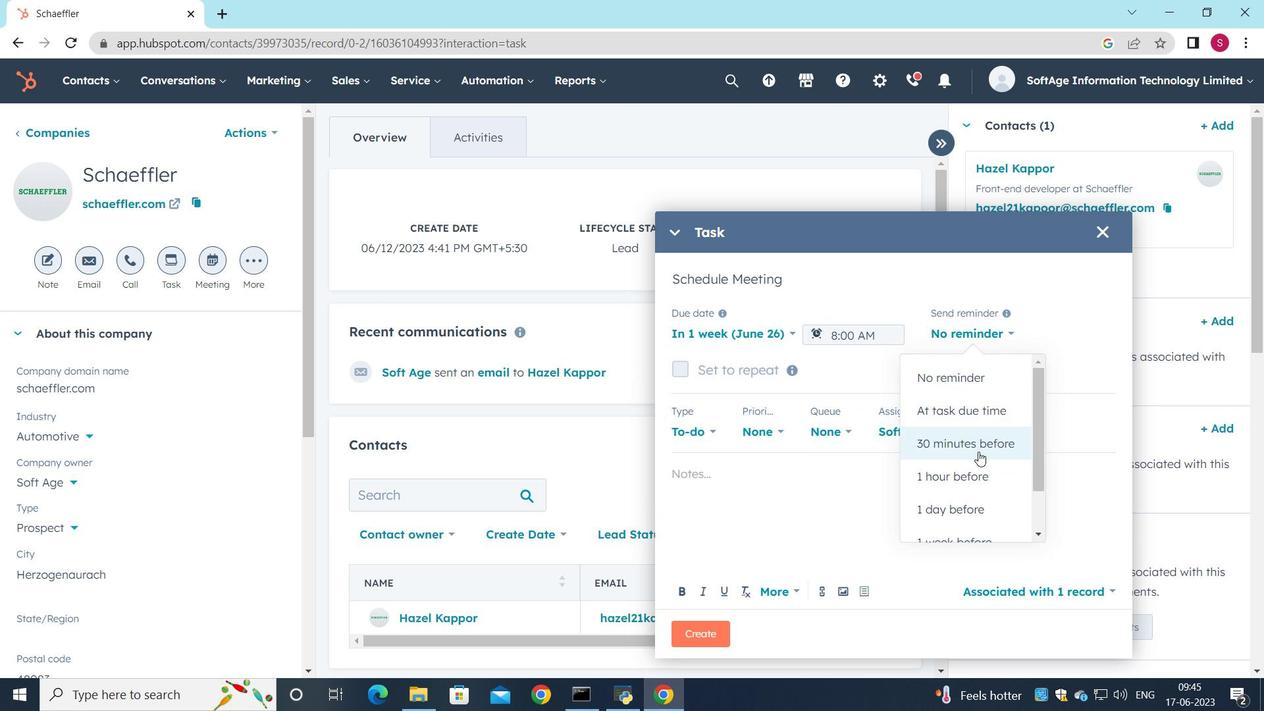 
Action: Mouse pressed left at (976, 470)
Screenshot: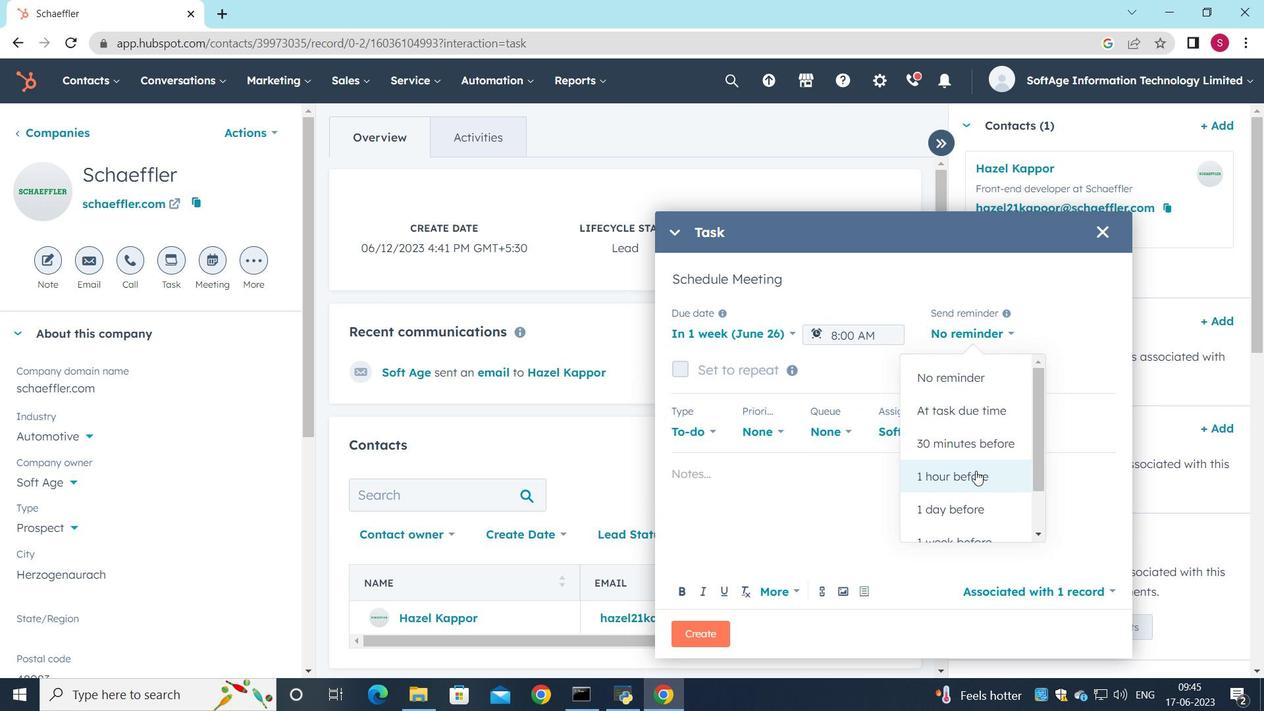 
Action: Mouse moved to (776, 433)
Screenshot: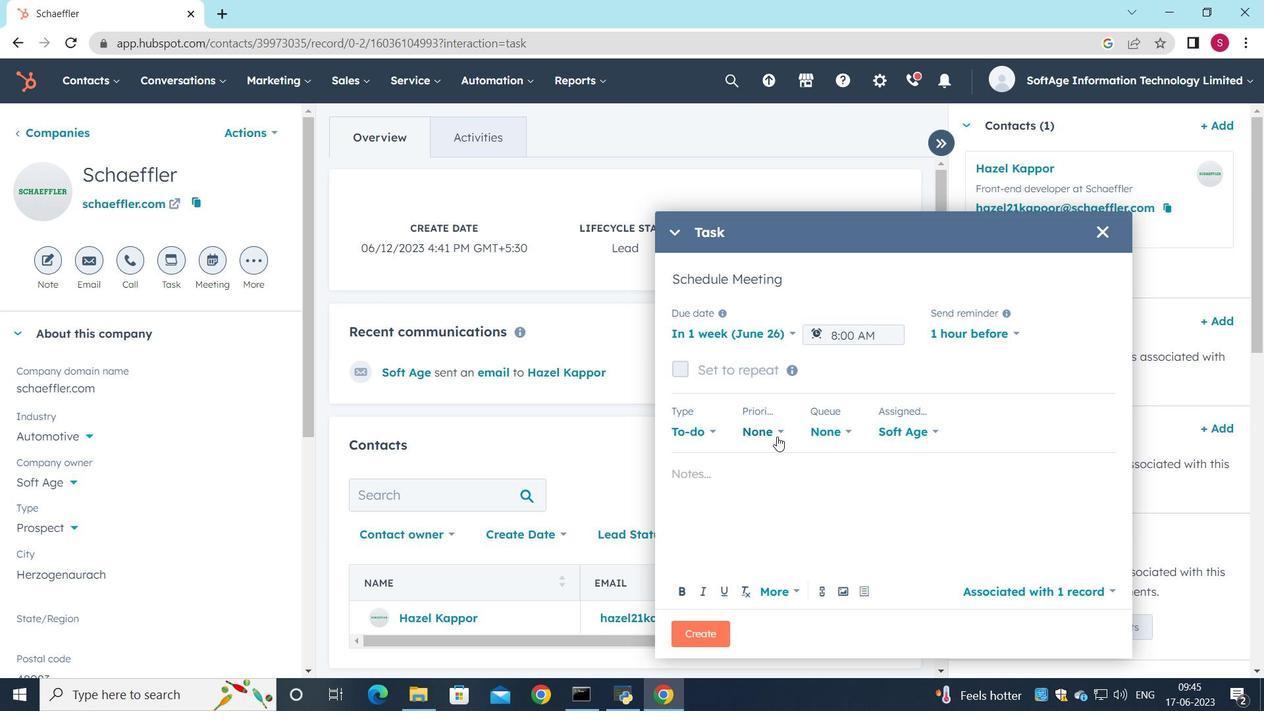 
Action: Mouse pressed left at (776, 433)
Screenshot: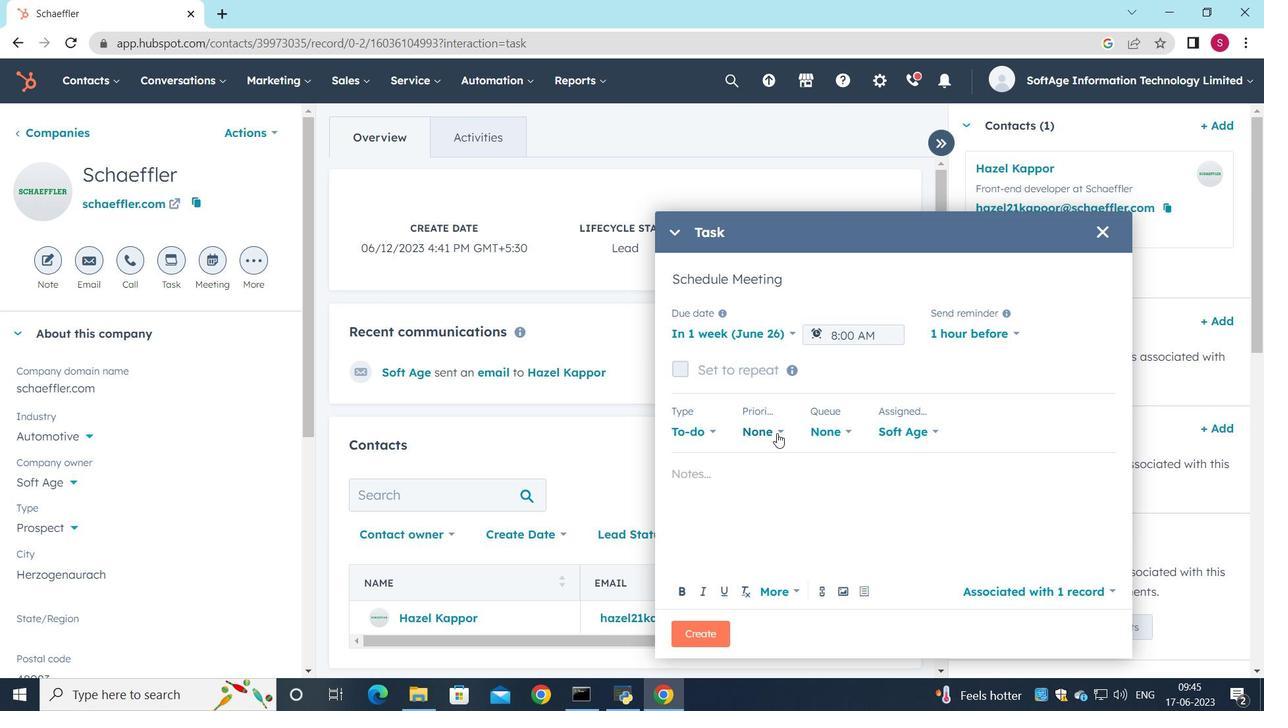 
Action: Mouse moved to (786, 510)
Screenshot: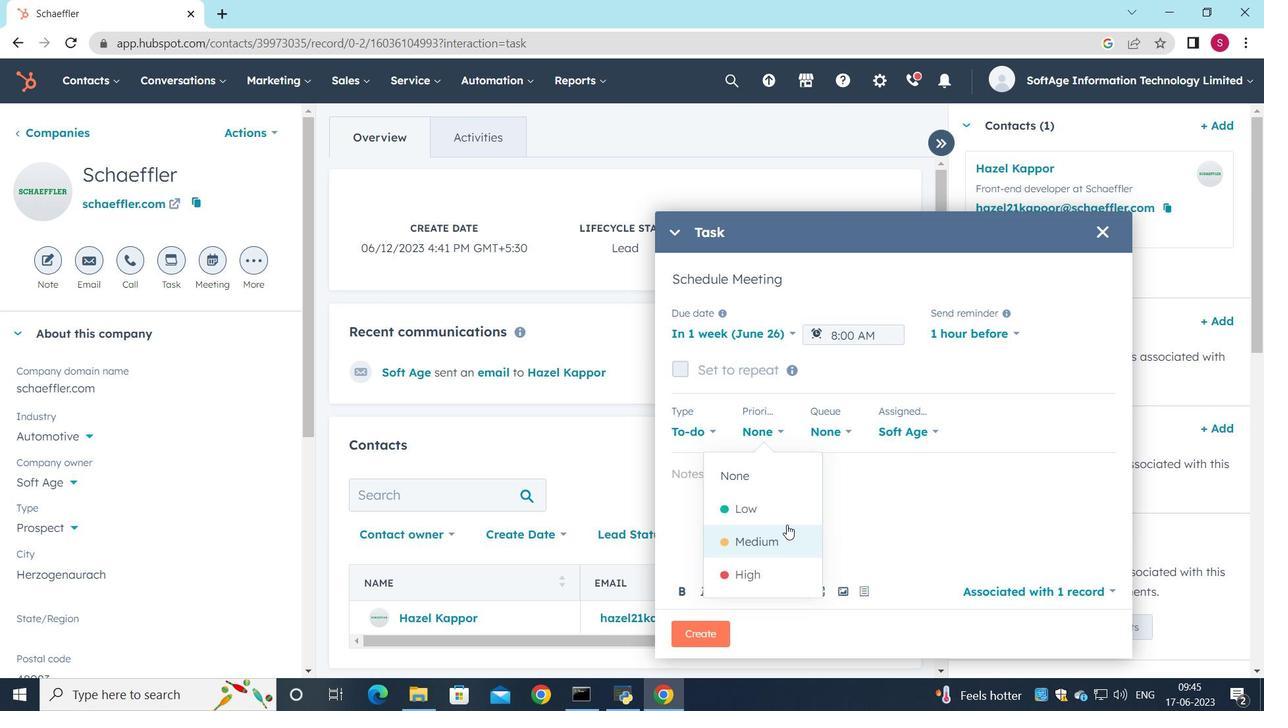 
Action: Mouse pressed left at (786, 510)
Screenshot: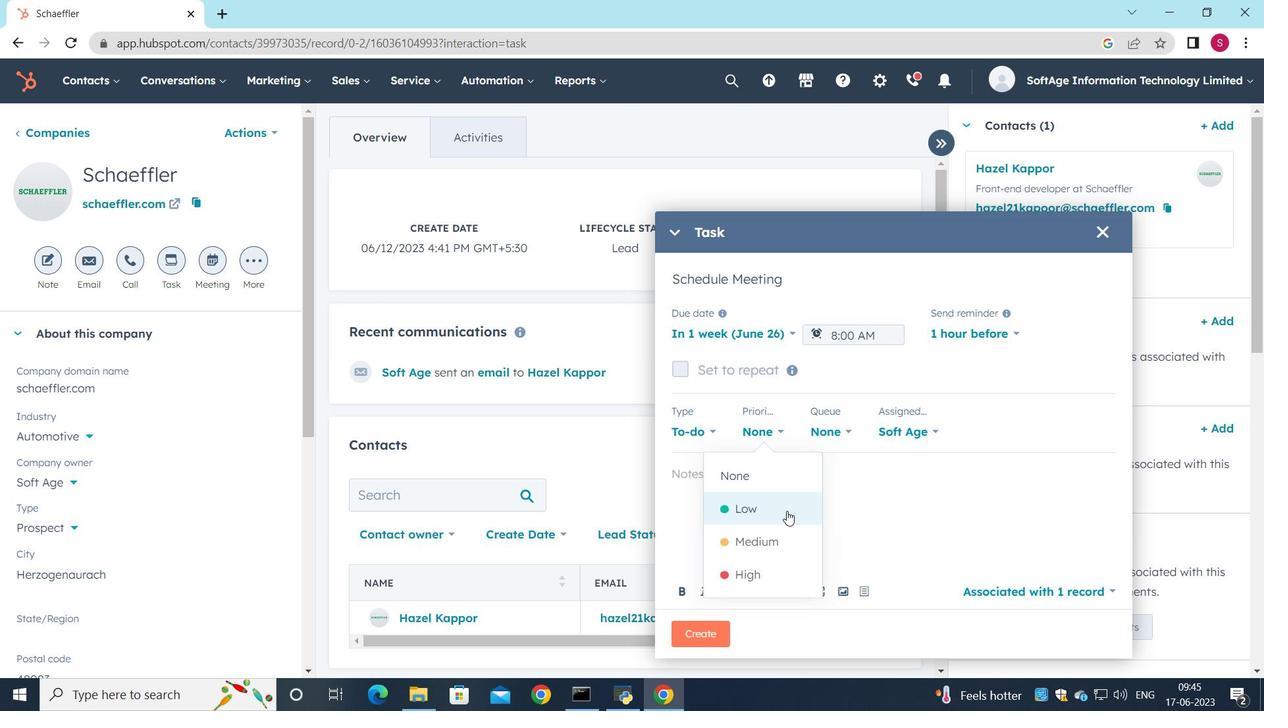 
Action: Mouse moved to (759, 497)
Screenshot: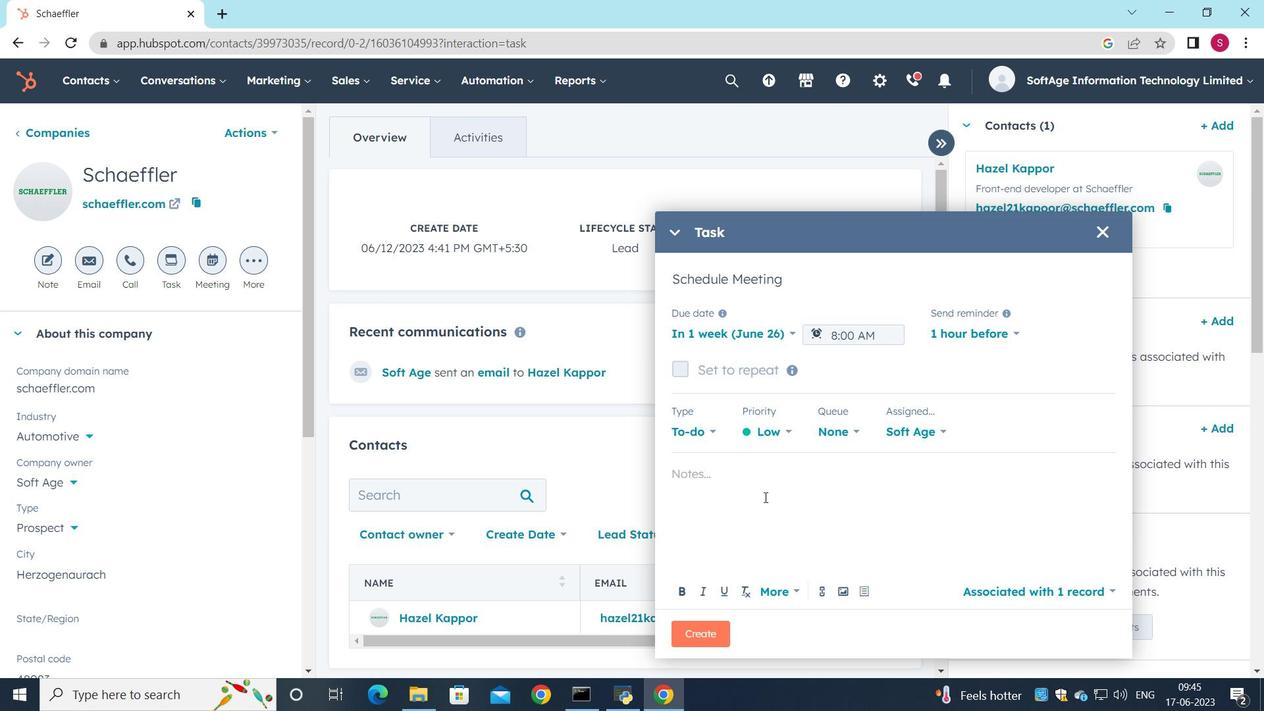 
Action: Mouse pressed left at (759, 497)
Screenshot: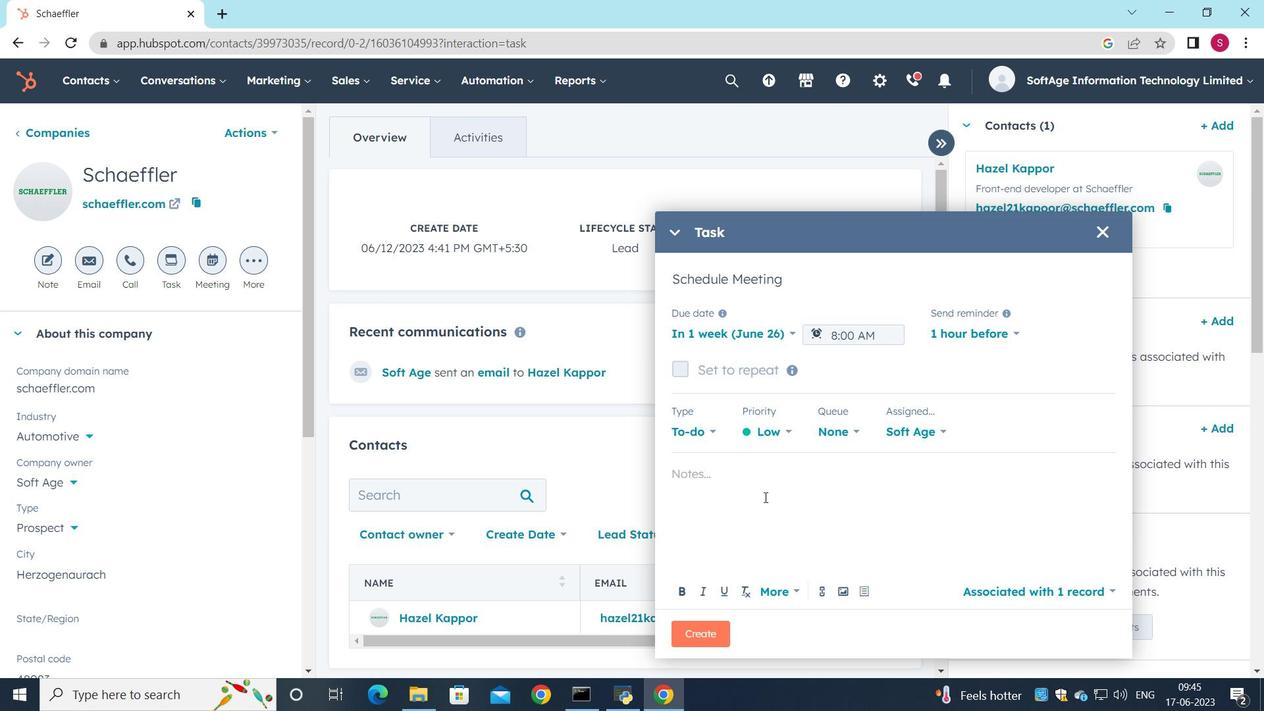 
Action: Mouse moved to (865, 465)
Screenshot: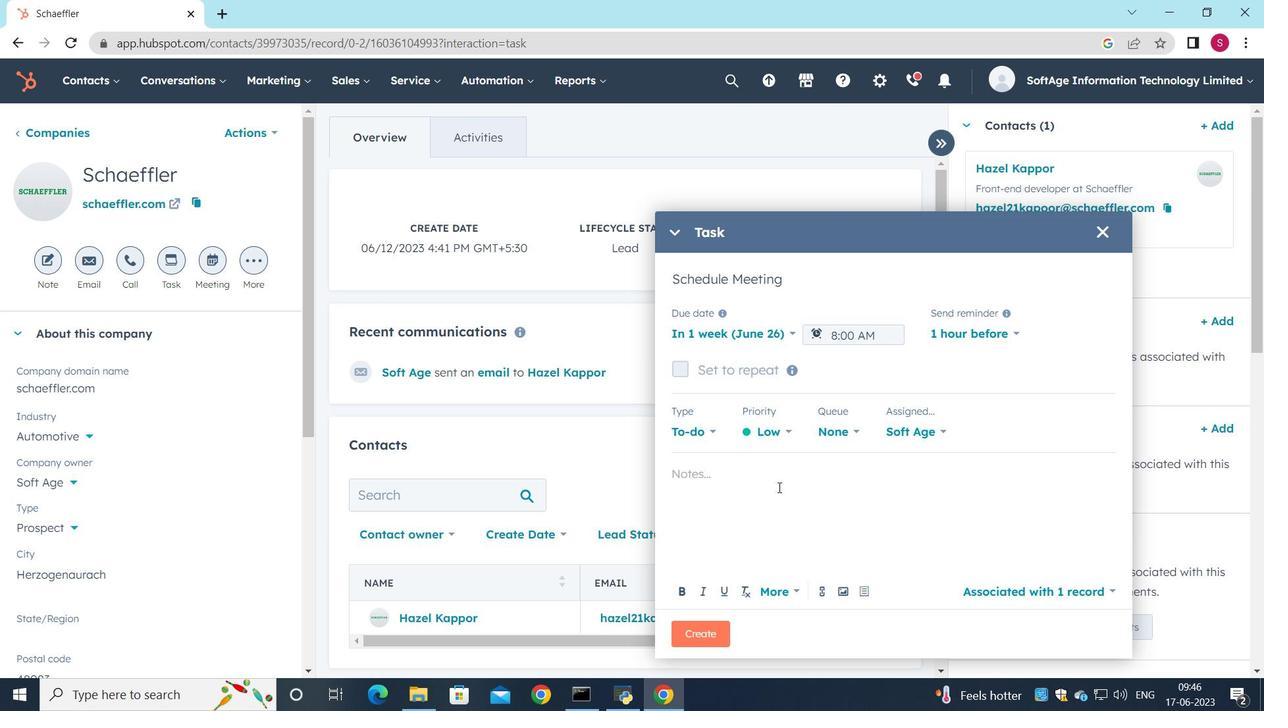 
Action: Key pressed <Key.shift>Include<Key.space>the<Key.space>link<Key.space>to<Key.space>the<Key.space>demo<Key.space>video<Key.space>in<Key.space>the<Key.space>folow<Key.space>
Screenshot: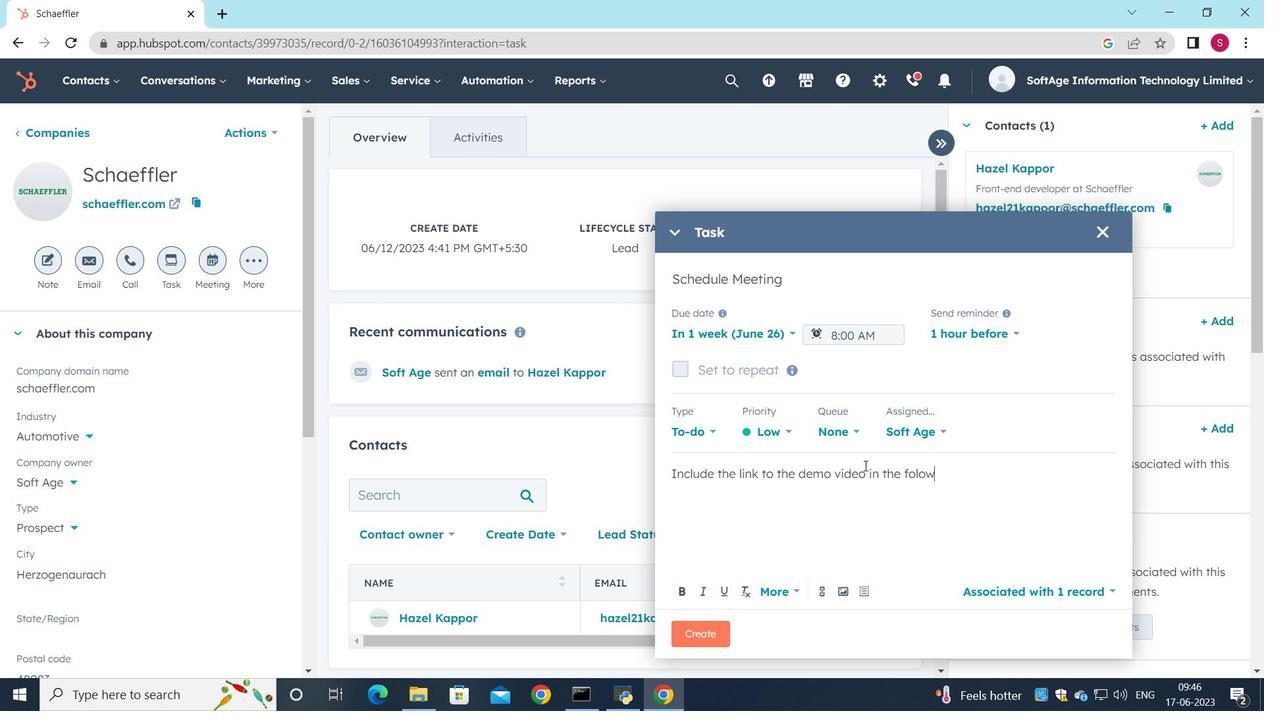 
Action: Mouse moved to (915, 477)
Screenshot: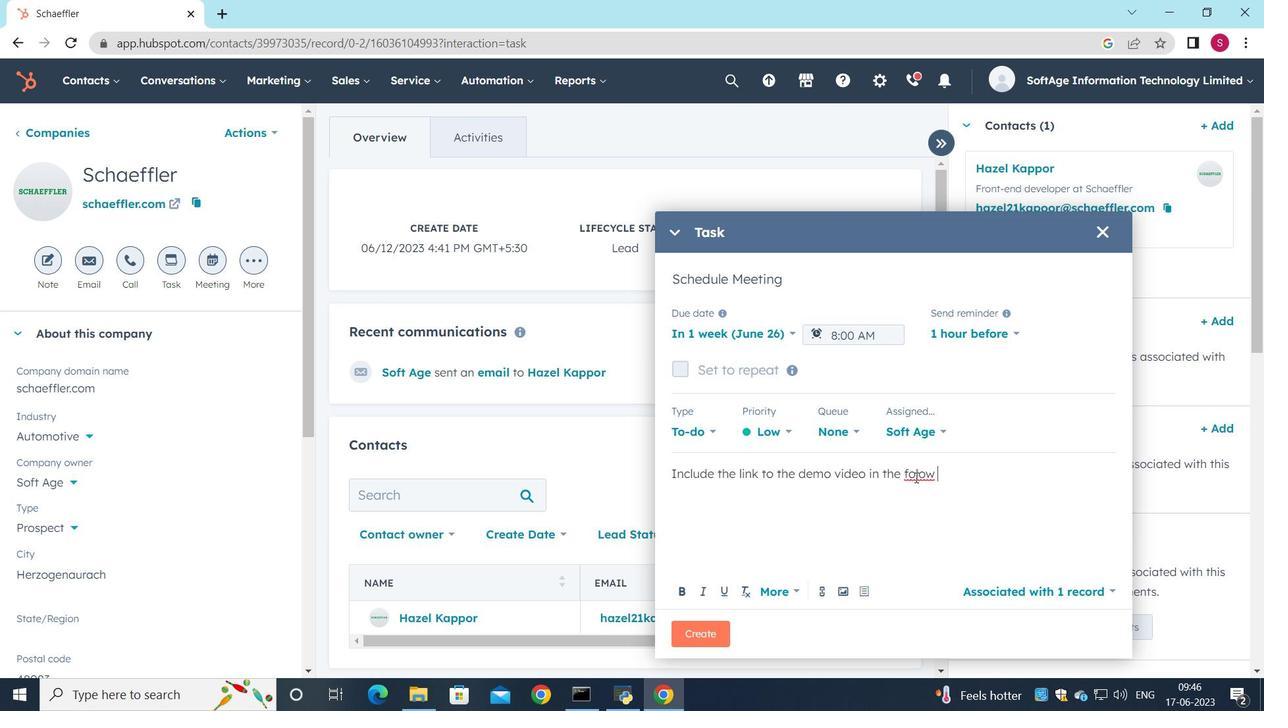 
Action: Mouse pressed left at (915, 477)
Screenshot: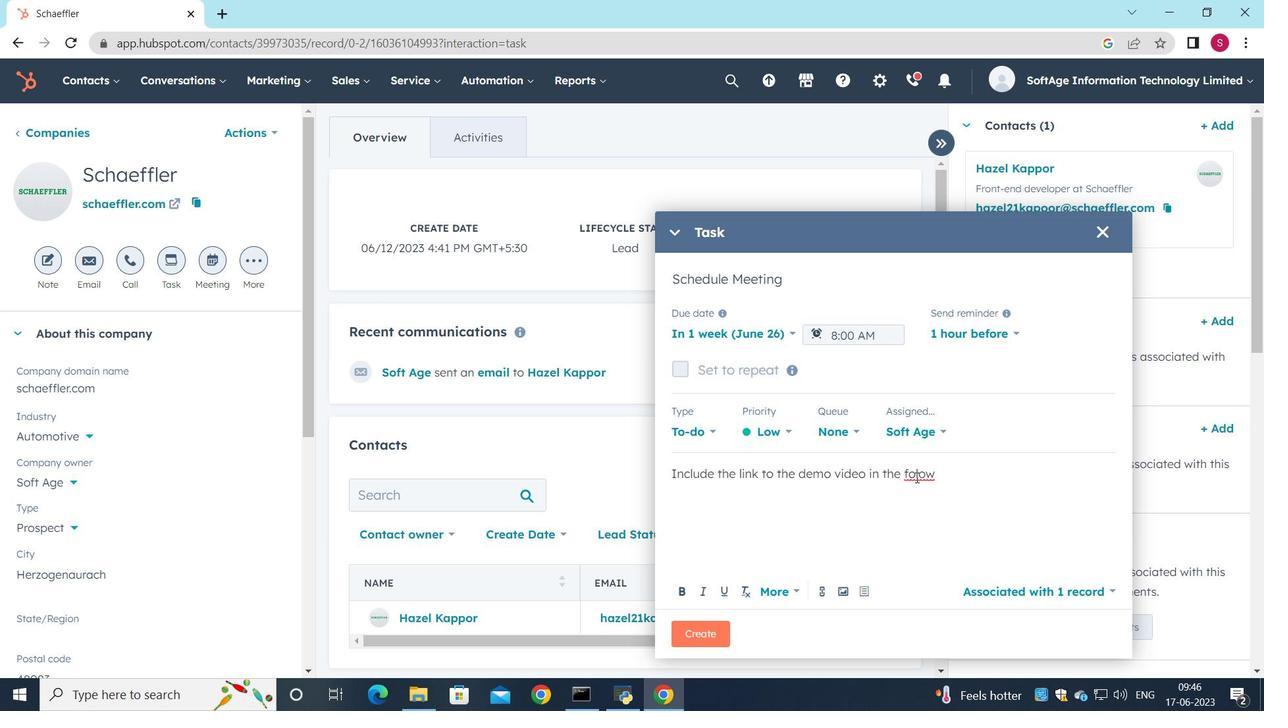 
Action: Mouse moved to (954, 464)
Screenshot: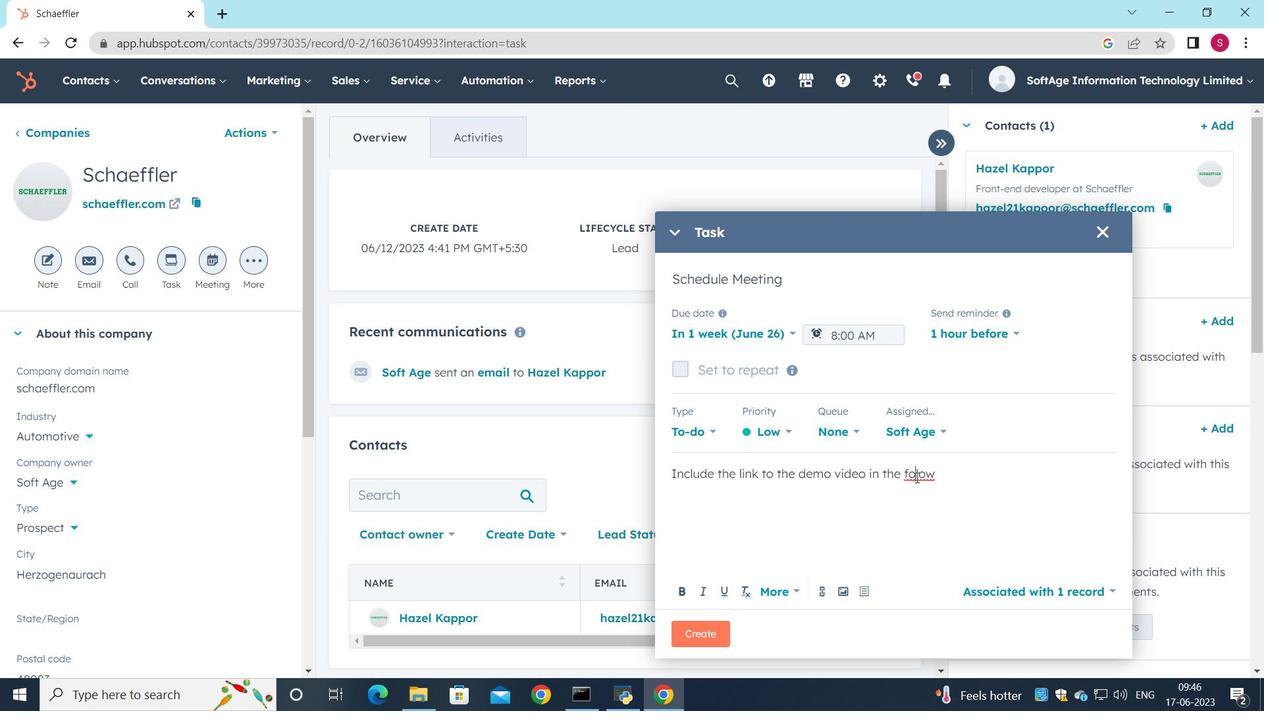 
Action: Key pressed l
Screenshot: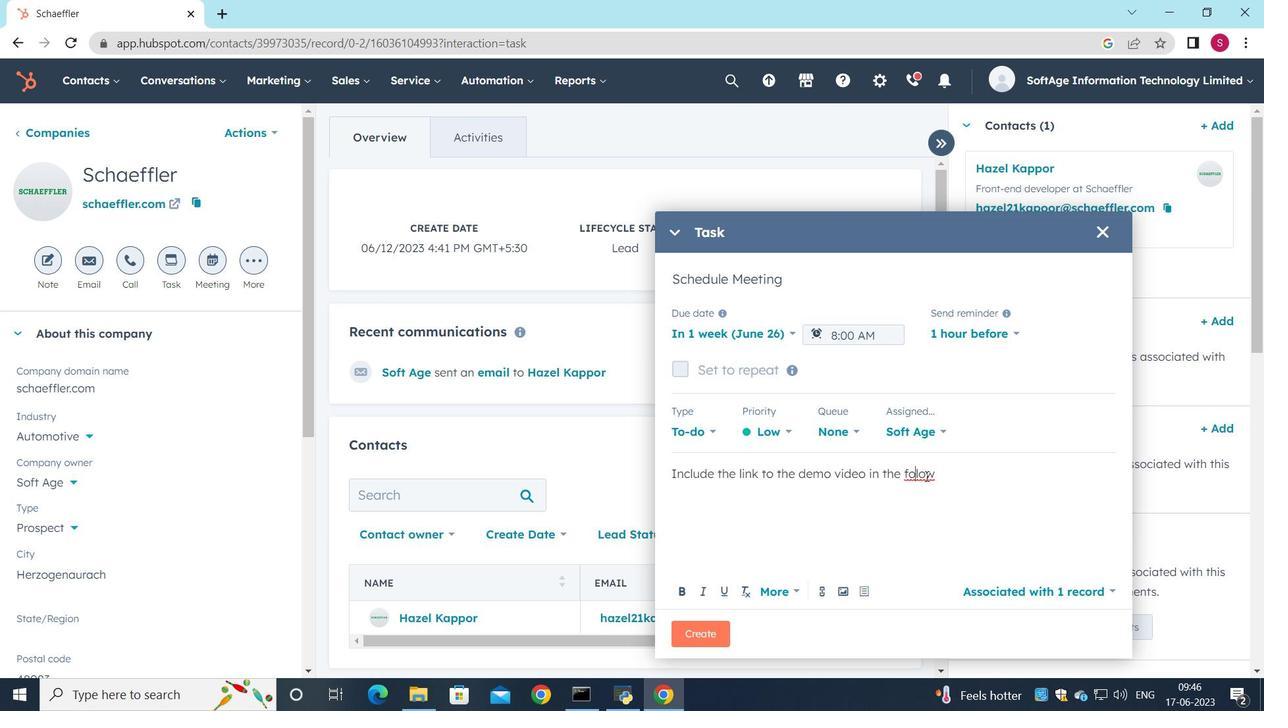 
Action: Mouse moved to (987, 462)
Screenshot: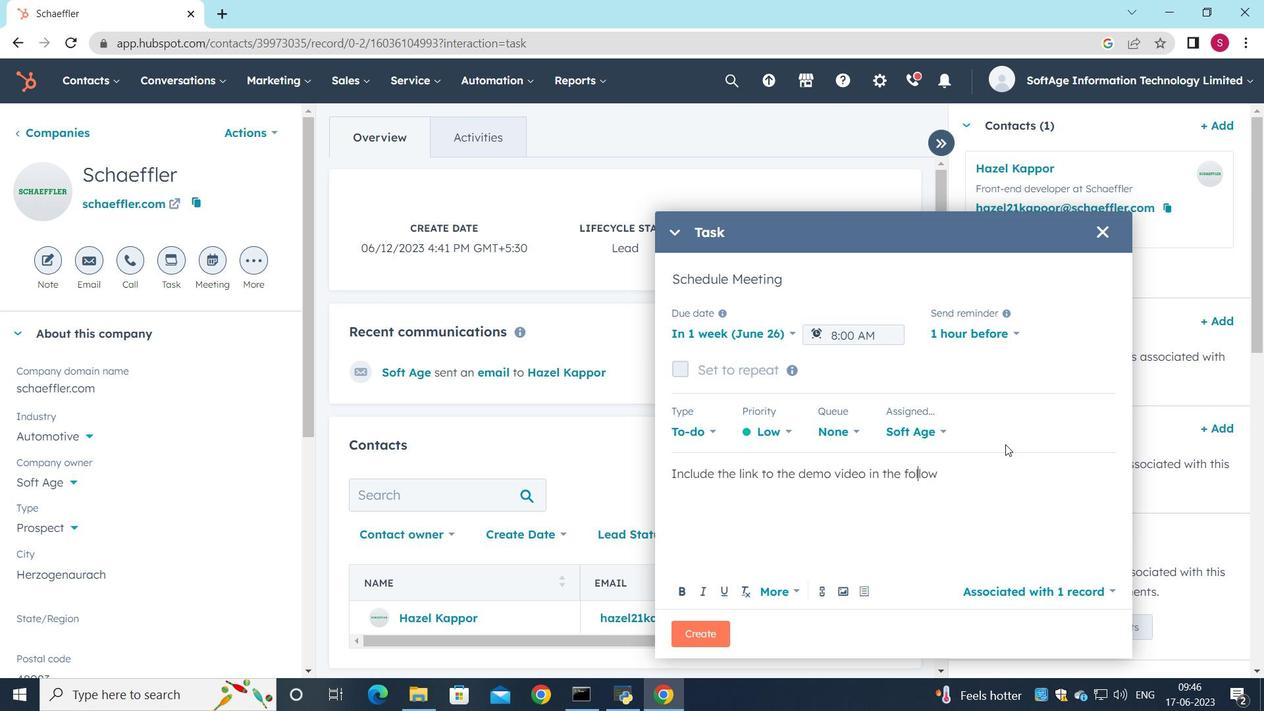 
Action: Mouse pressed left at (987, 462)
Screenshot: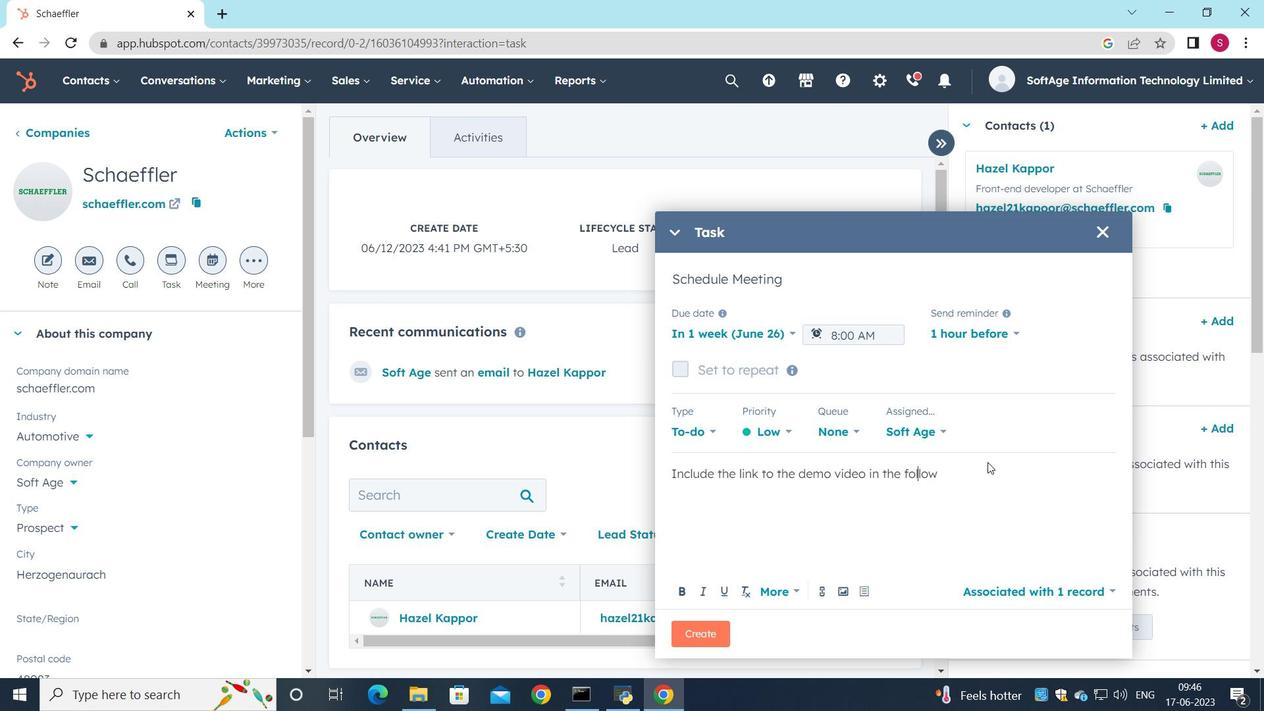 
Action: Mouse moved to (987, 462)
Screenshot: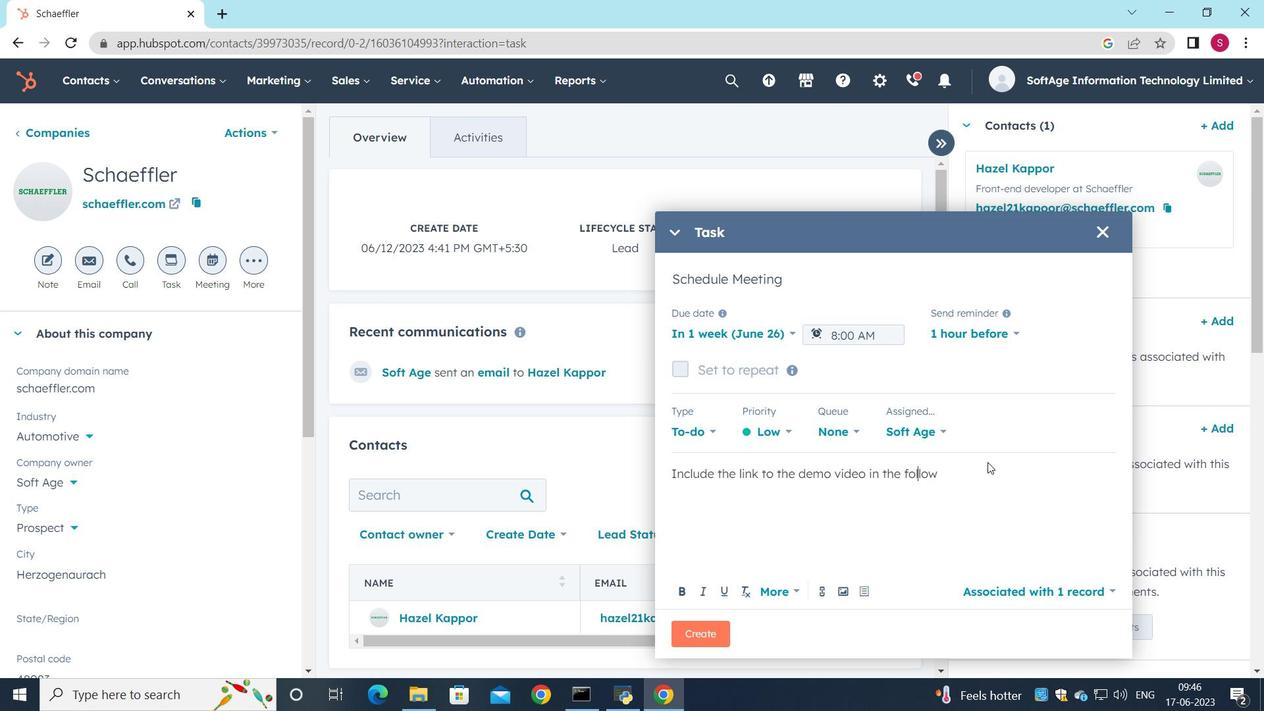 
Action: Key pressed up<Key.space><Key.backspace><Key.backspace><Key.backspace><Key.backspace>-up<Key.space>email
Screenshot: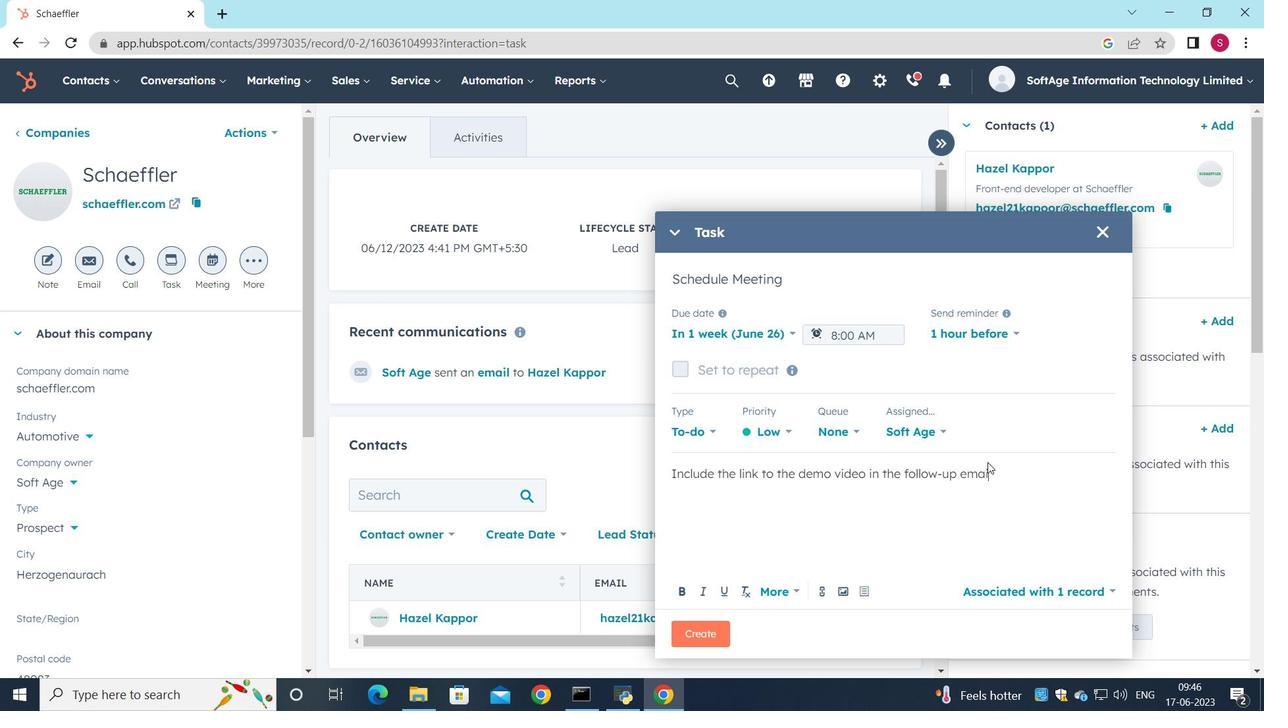 
Action: Mouse moved to (689, 626)
Screenshot: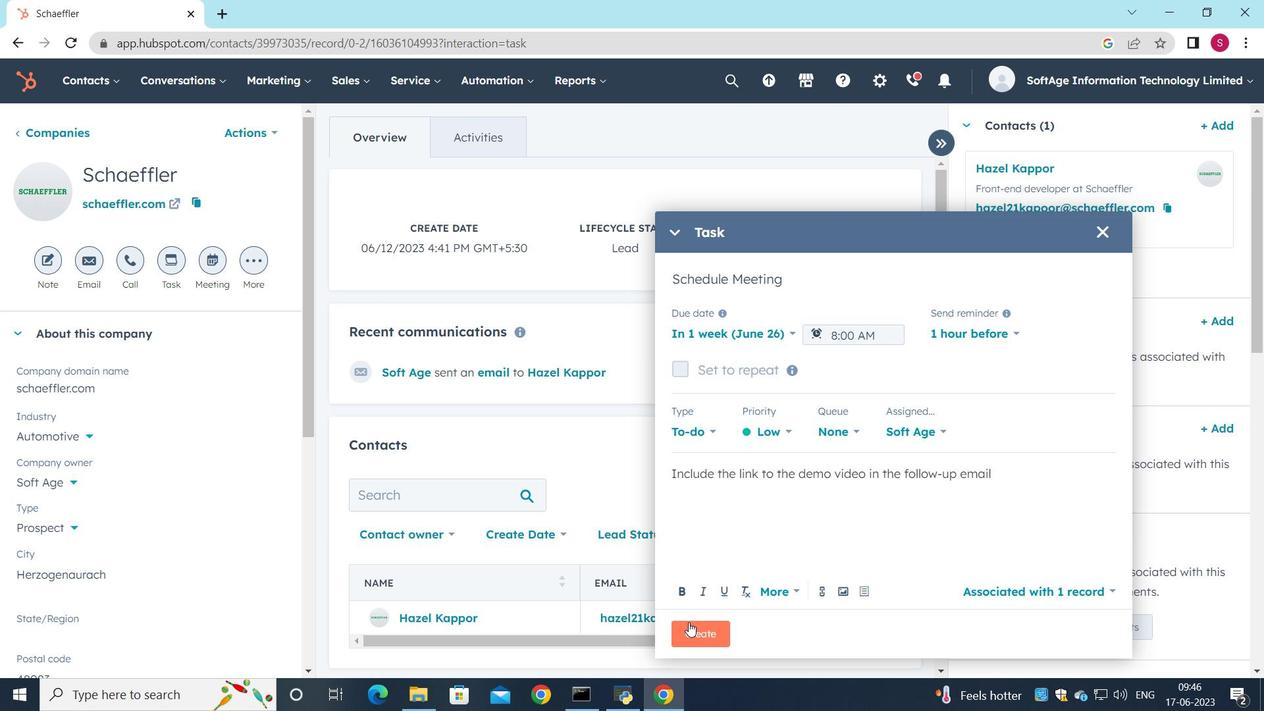 
Action: Mouse pressed left at (689, 626)
Screenshot: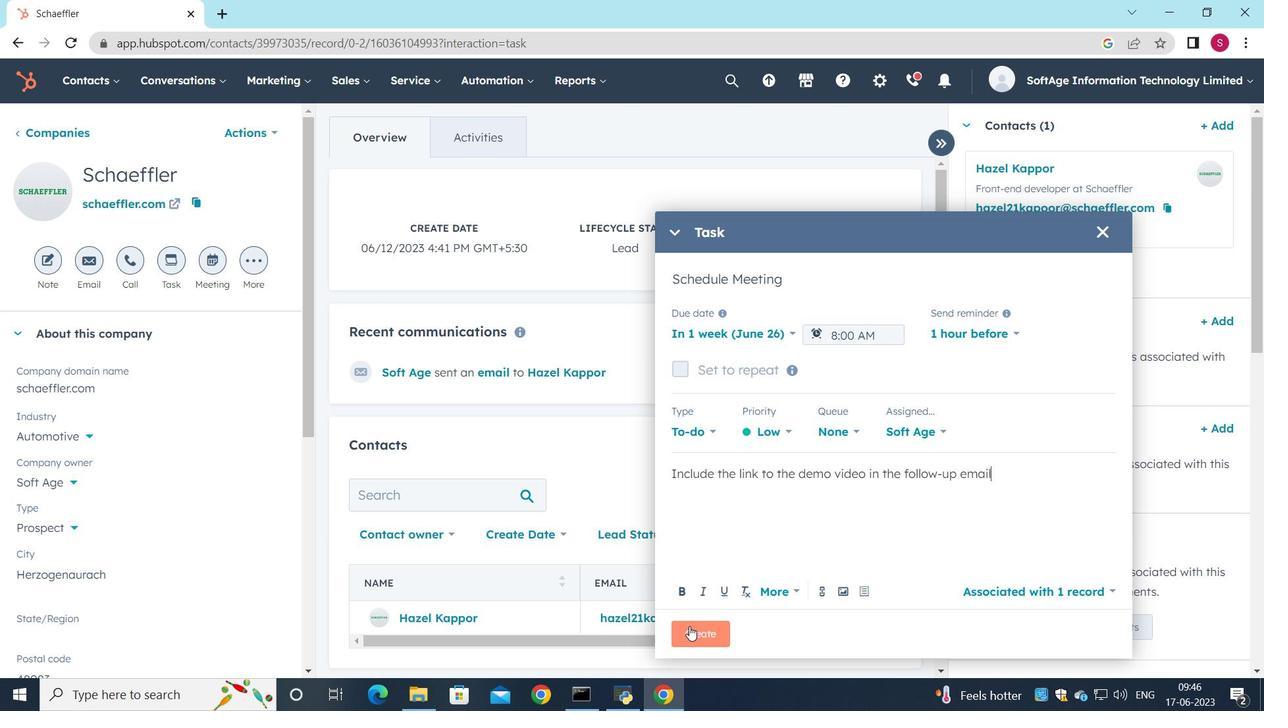 
Action: Mouse moved to (802, 546)
Screenshot: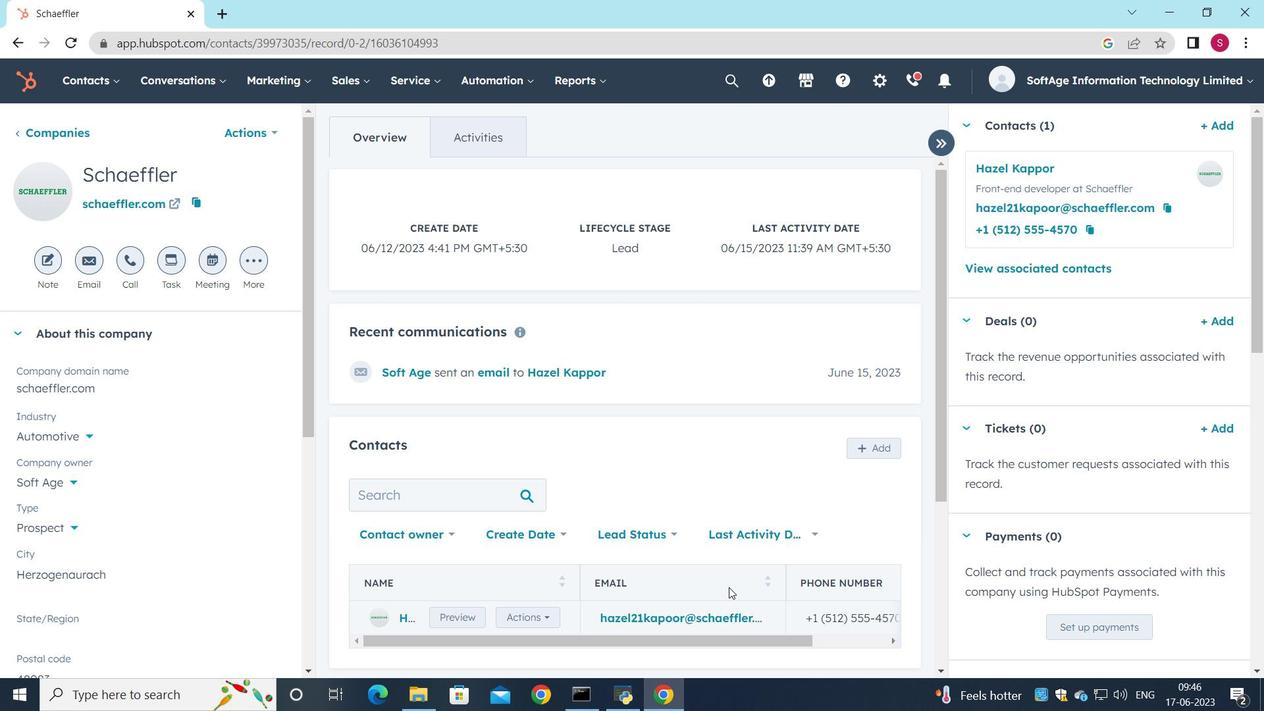 
